 Task: For heading Arial Rounded MT Bold with Underline.  font size for heading26,  'Change the font style of data to'Browallia New.  and font size to 18,  Change the alignment of both headline & data to Align middle & Align Text left.  In the sheet  EvaluationSalesData_2022
Action: Mouse moved to (124, 153)
Screenshot: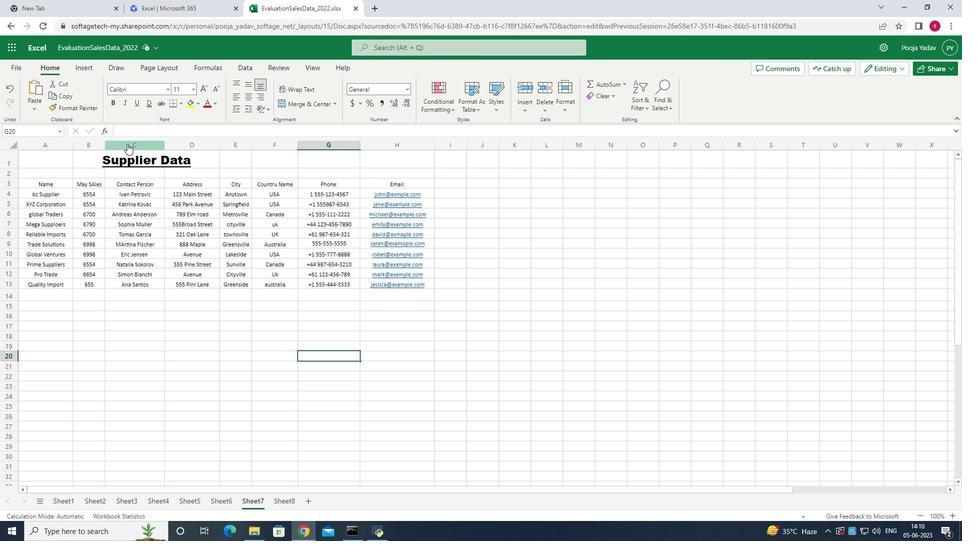
Action: Mouse pressed left at (124, 153)
Screenshot: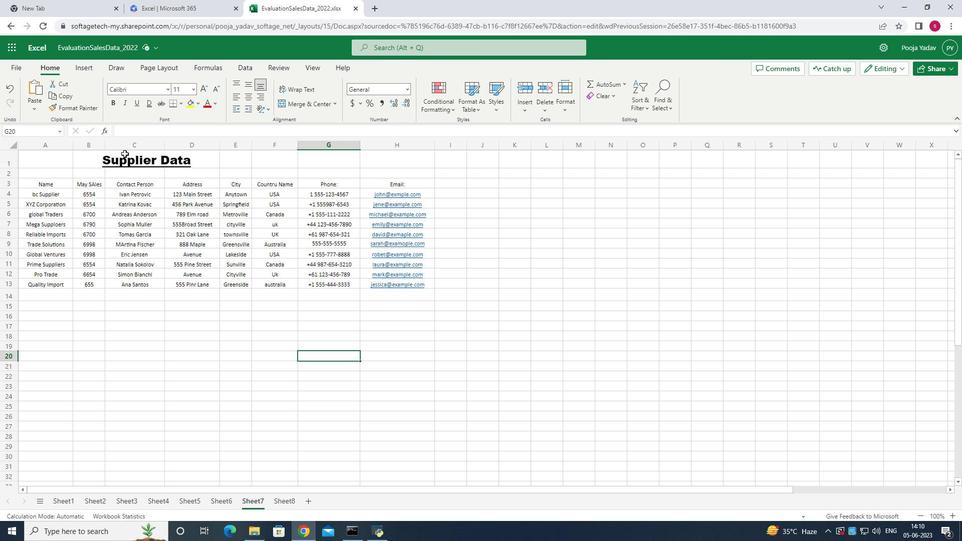 
Action: Mouse moved to (114, 101)
Screenshot: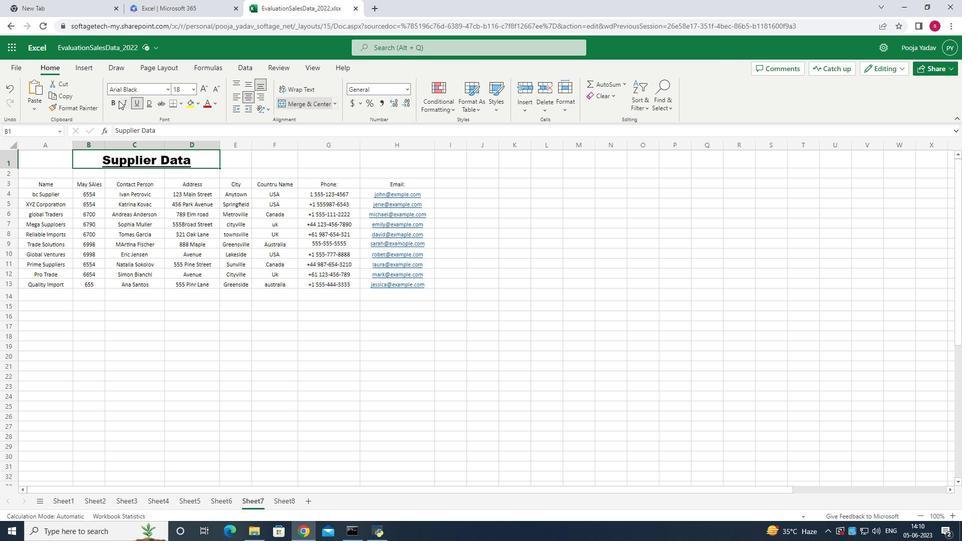 
Action: Mouse pressed left at (114, 101)
Screenshot: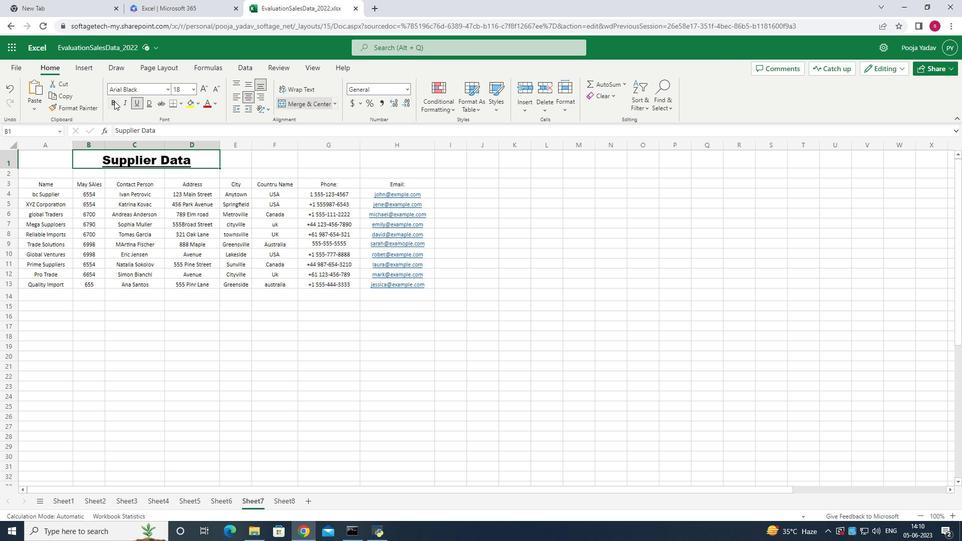 
Action: Mouse moved to (141, 104)
Screenshot: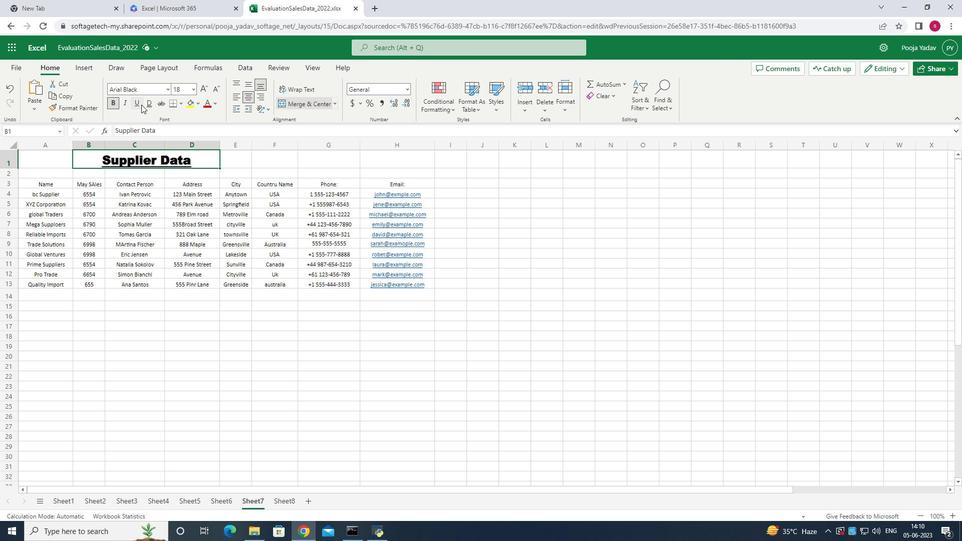 
Action: Mouse pressed left at (141, 104)
Screenshot: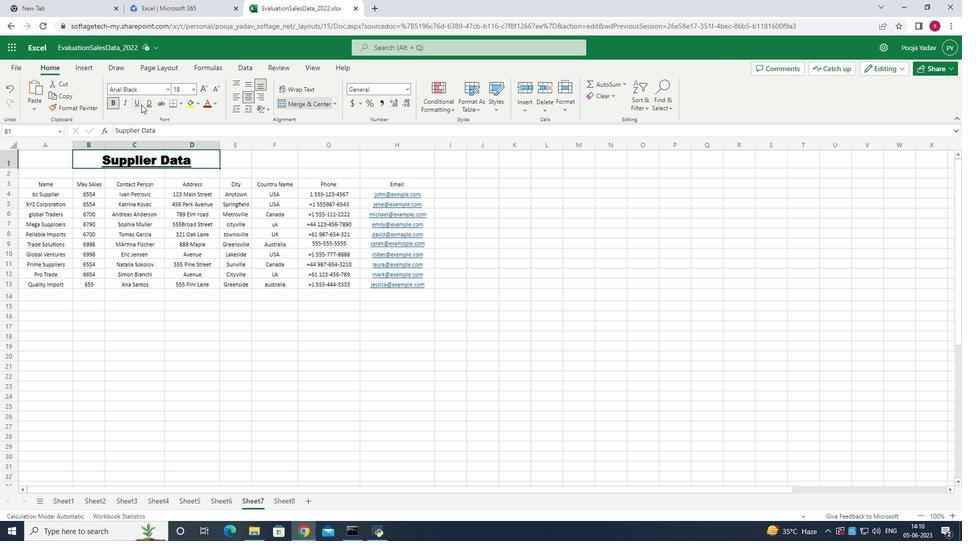 
Action: Mouse moved to (191, 90)
Screenshot: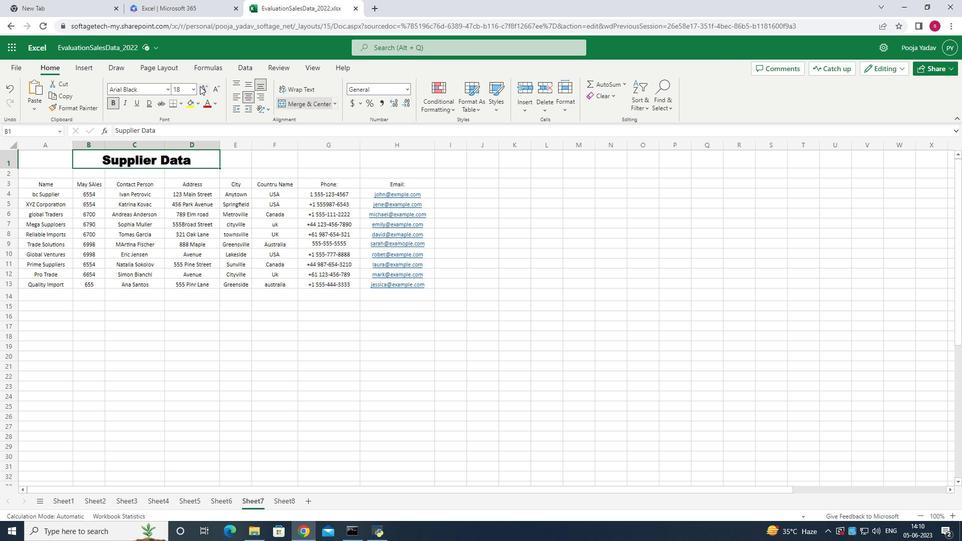 
Action: Mouse pressed left at (191, 90)
Screenshot: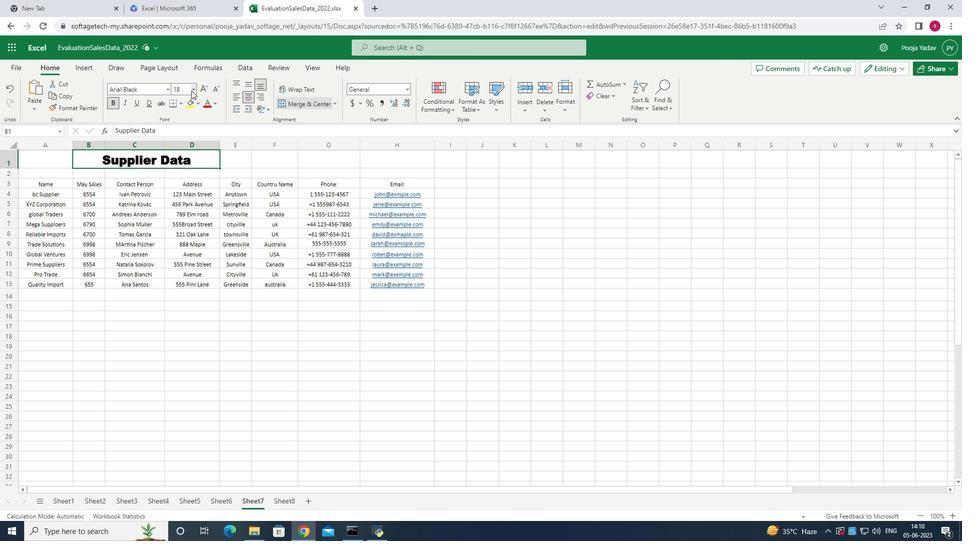 
Action: Mouse moved to (180, 241)
Screenshot: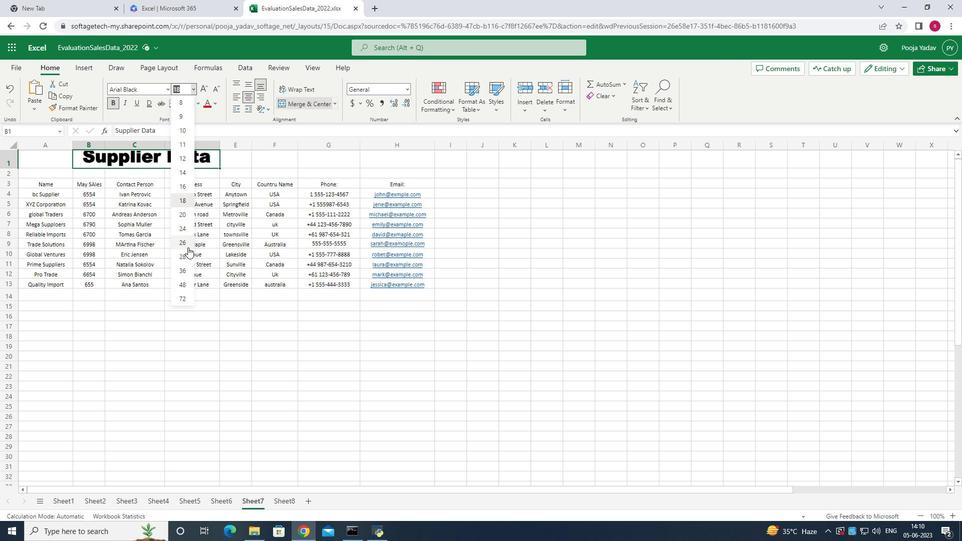 
Action: Mouse pressed left at (180, 241)
Screenshot: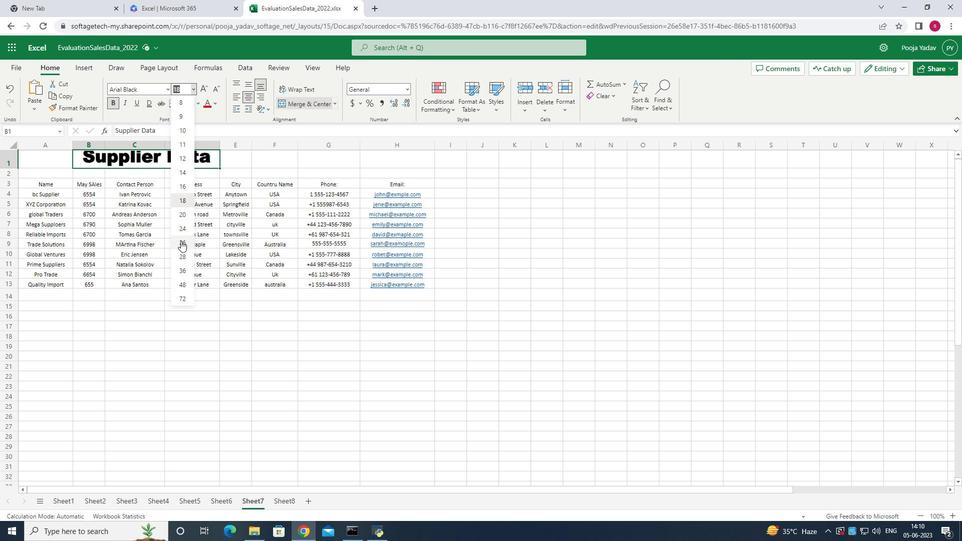 
Action: Mouse moved to (48, 182)
Screenshot: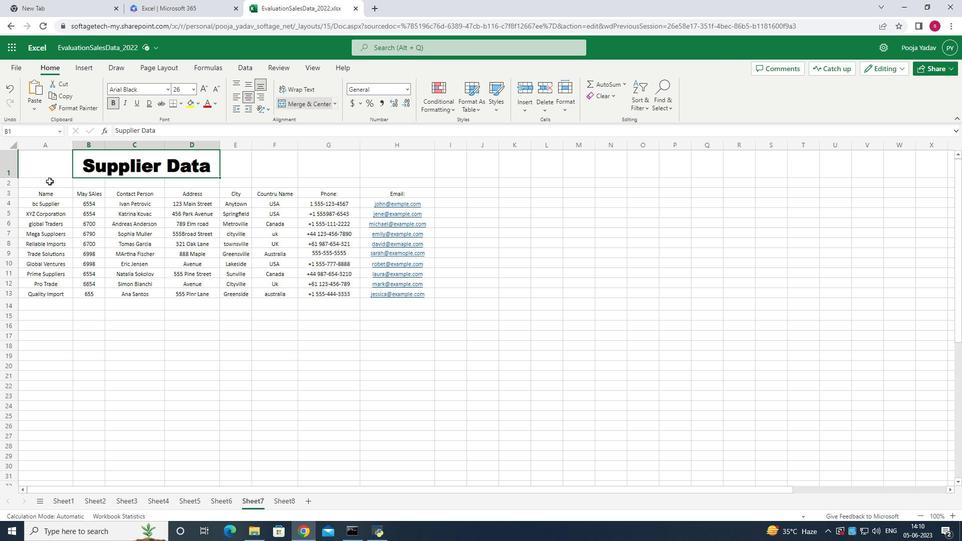 
Action: Mouse pressed left at (48, 182)
Screenshot: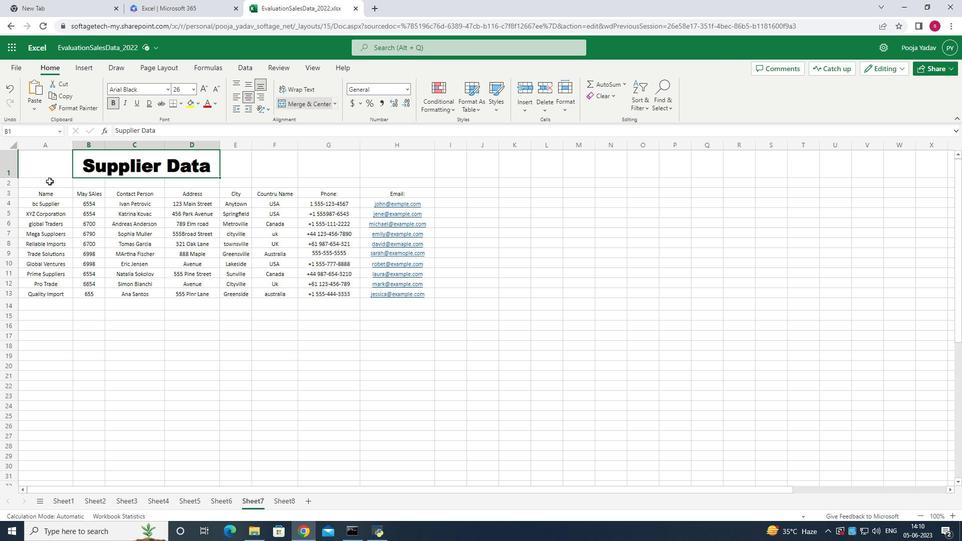 
Action: Mouse moved to (194, 87)
Screenshot: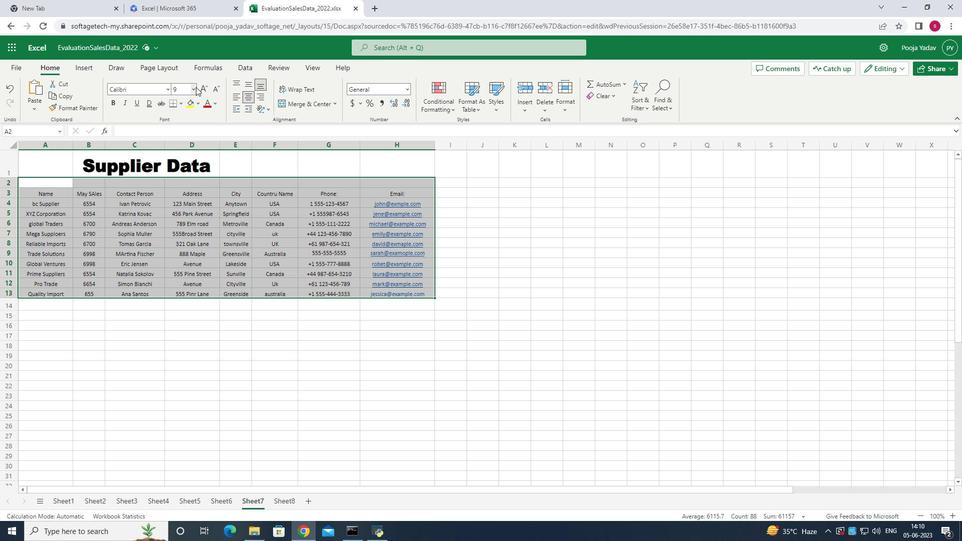 
Action: Mouse pressed left at (194, 87)
Screenshot: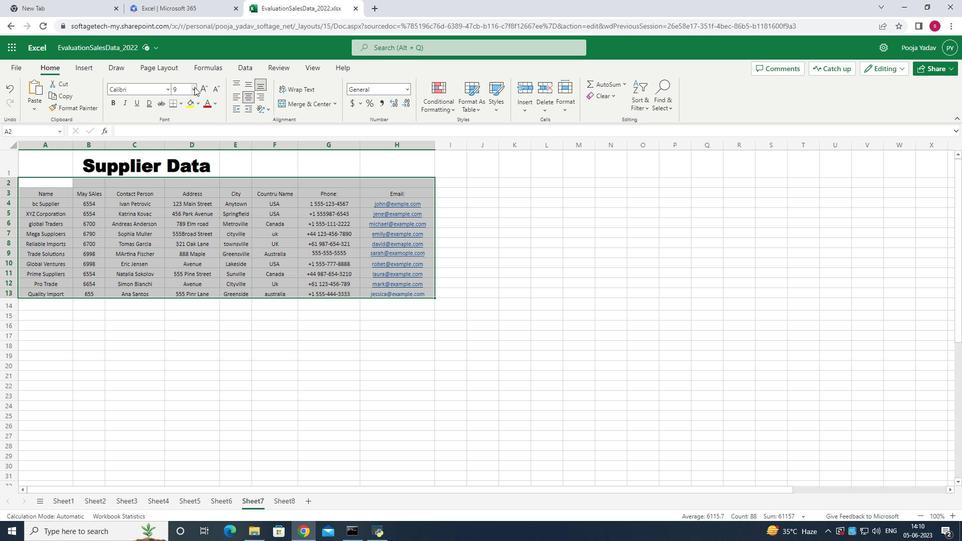 
Action: Mouse moved to (180, 201)
Screenshot: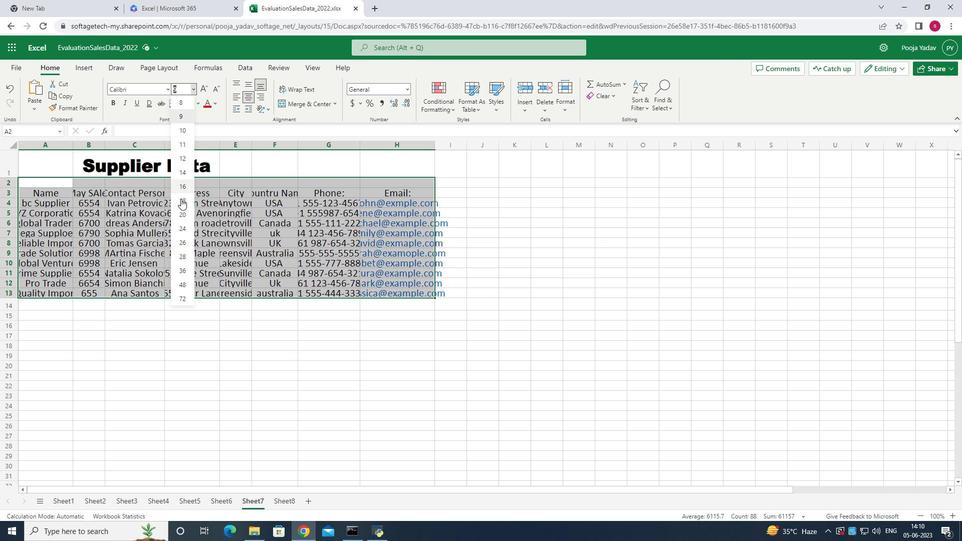 
Action: Mouse pressed left at (180, 201)
Screenshot: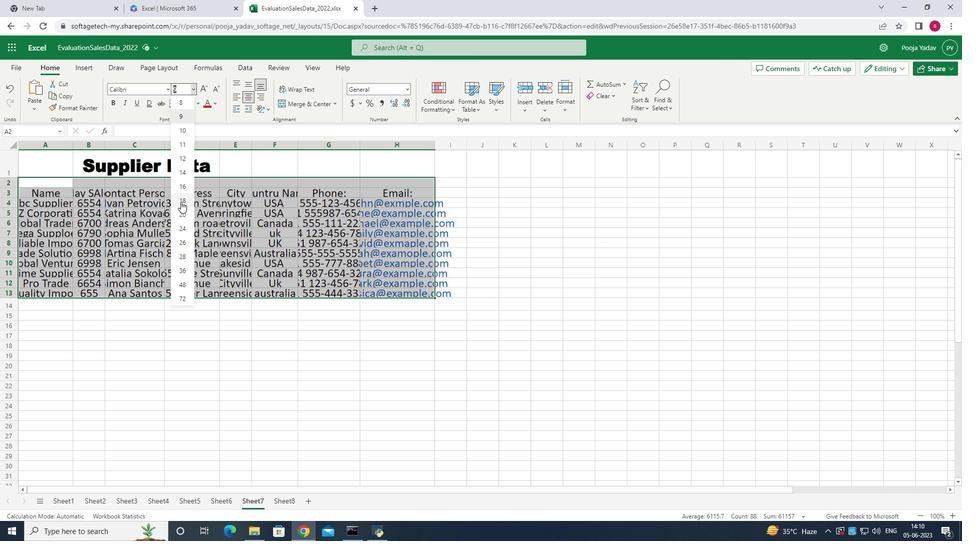 
Action: Mouse moved to (434, 144)
Screenshot: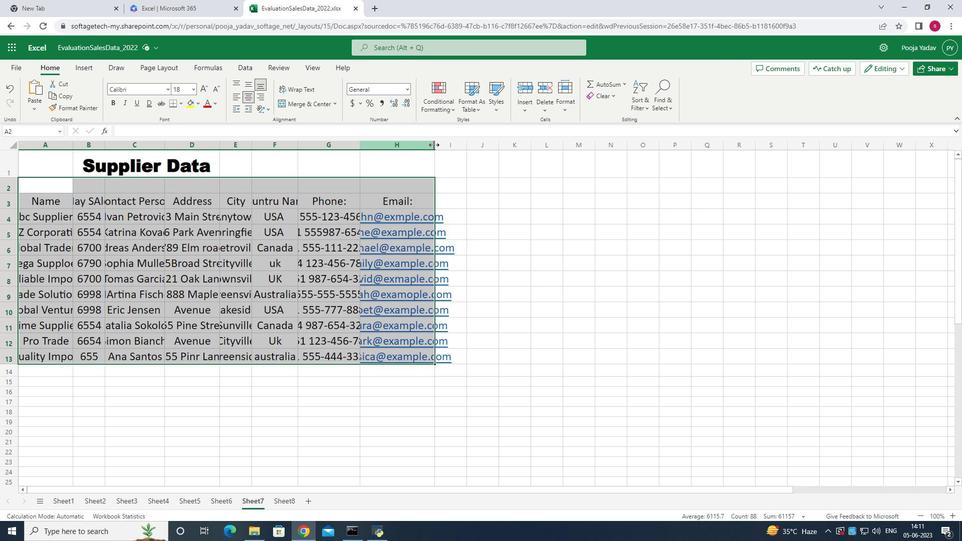 
Action: Mouse pressed left at (434, 144)
Screenshot: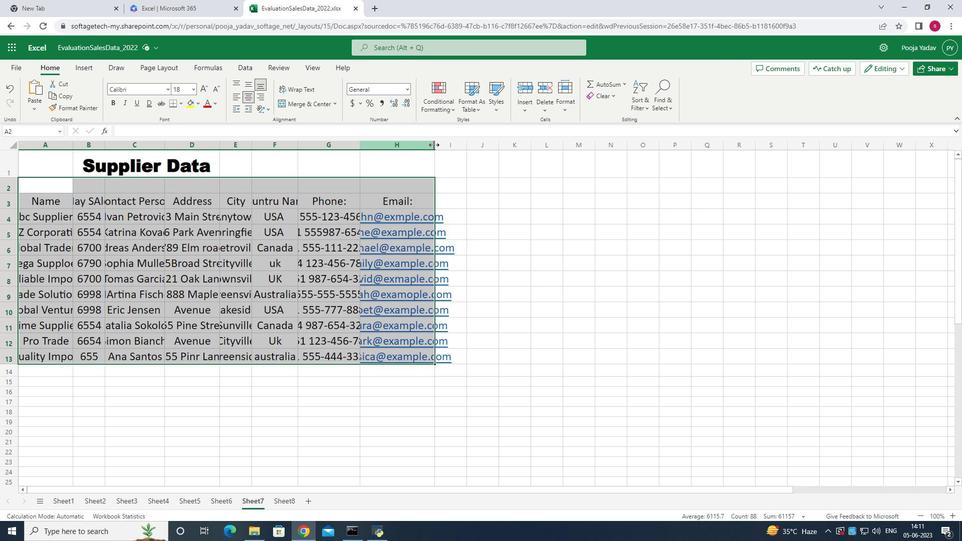
Action: Mouse moved to (471, 203)
Screenshot: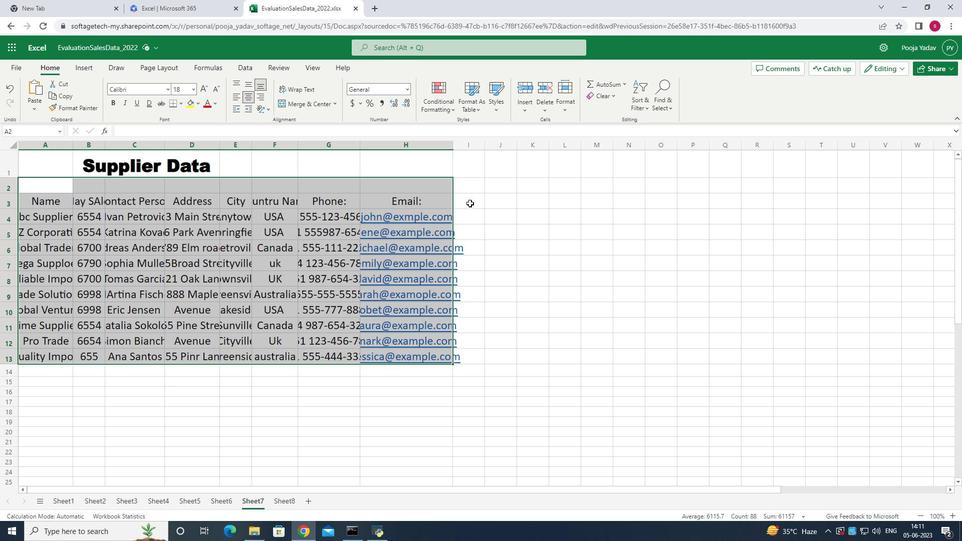 
Action: Mouse pressed left at (471, 203)
Screenshot: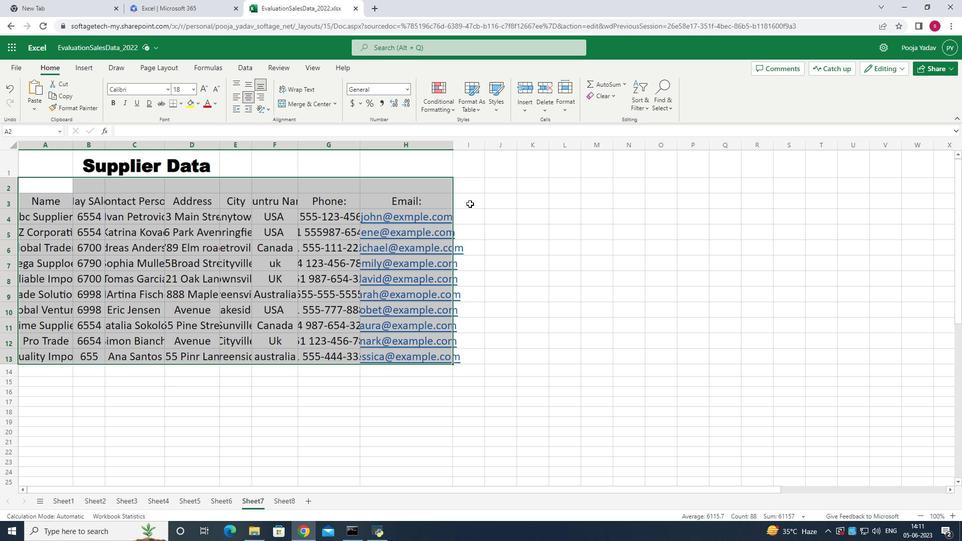 
Action: Mouse moved to (451, 146)
Screenshot: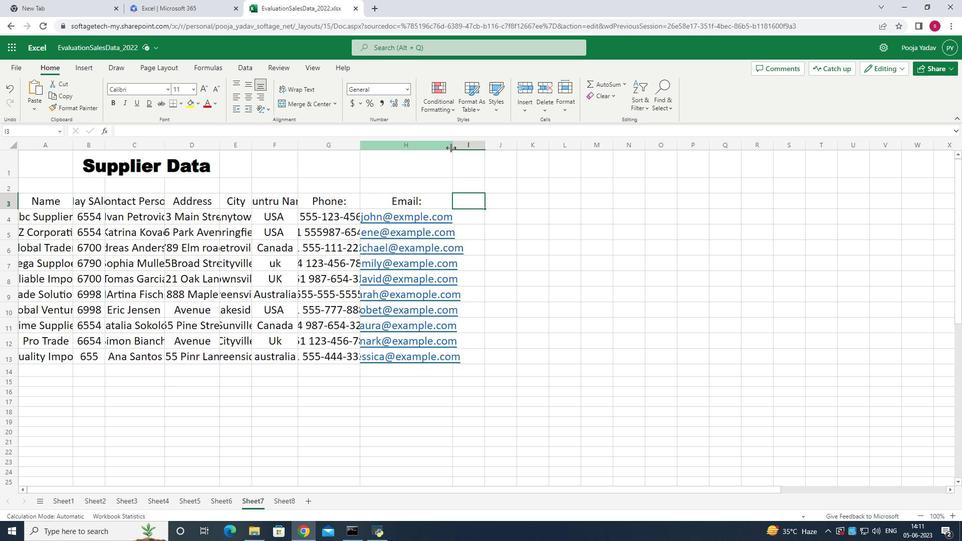 
Action: Mouse pressed left at (451, 146)
Screenshot: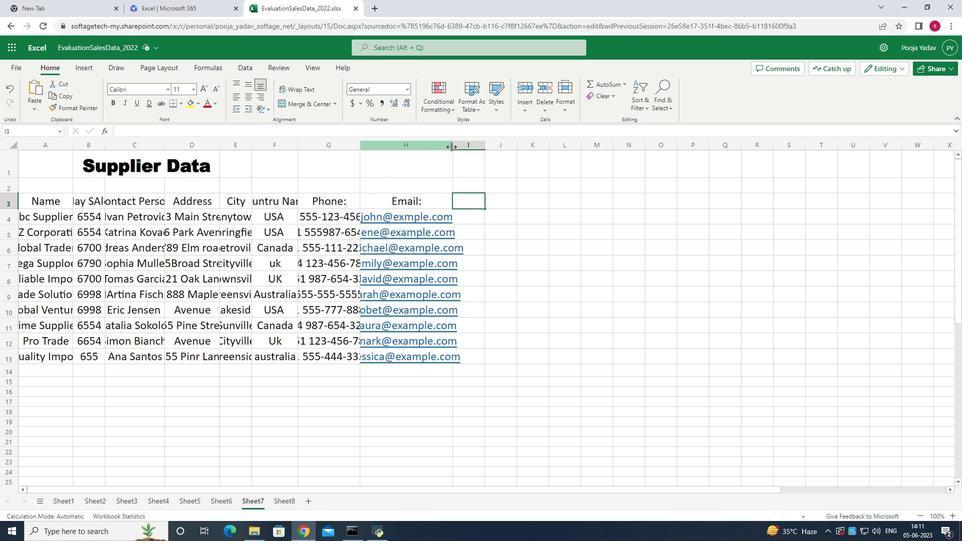 
Action: Mouse moved to (472, 143)
Screenshot: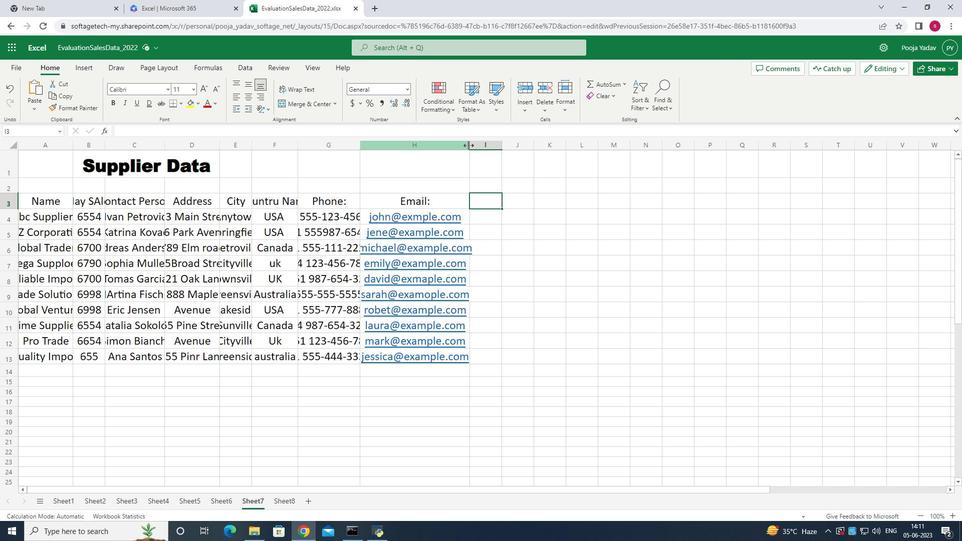 
Action: Mouse pressed left at (472, 143)
Screenshot: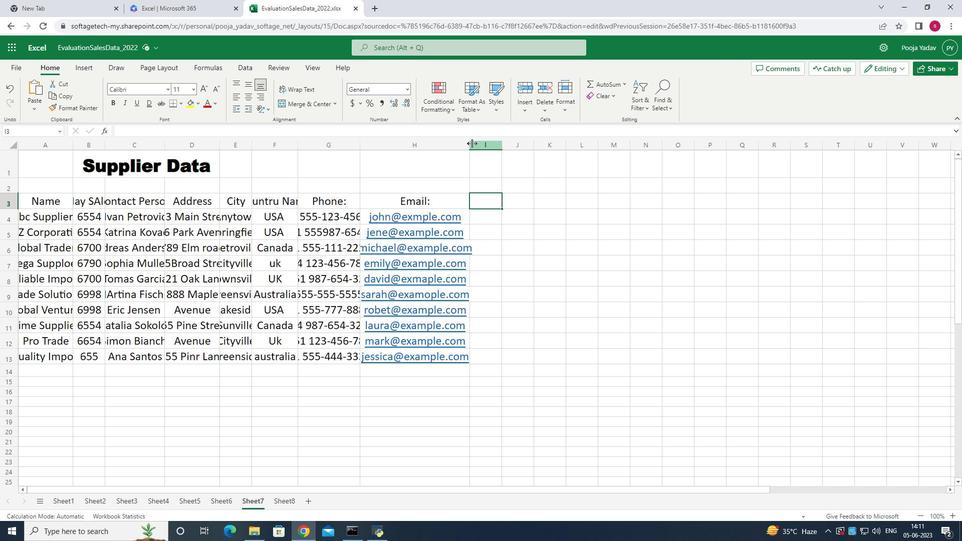 
Action: Mouse moved to (73, 142)
Screenshot: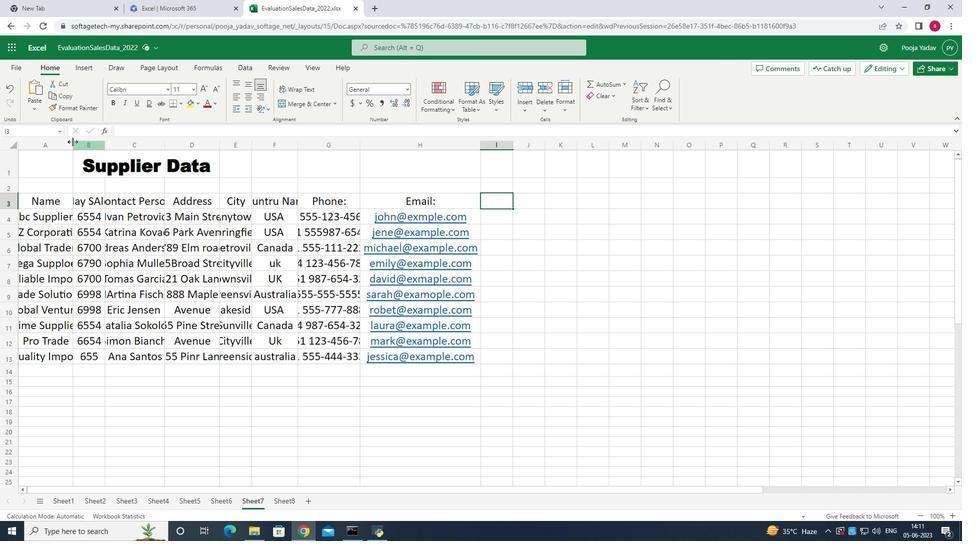 
Action: Mouse pressed left at (73, 142)
Screenshot: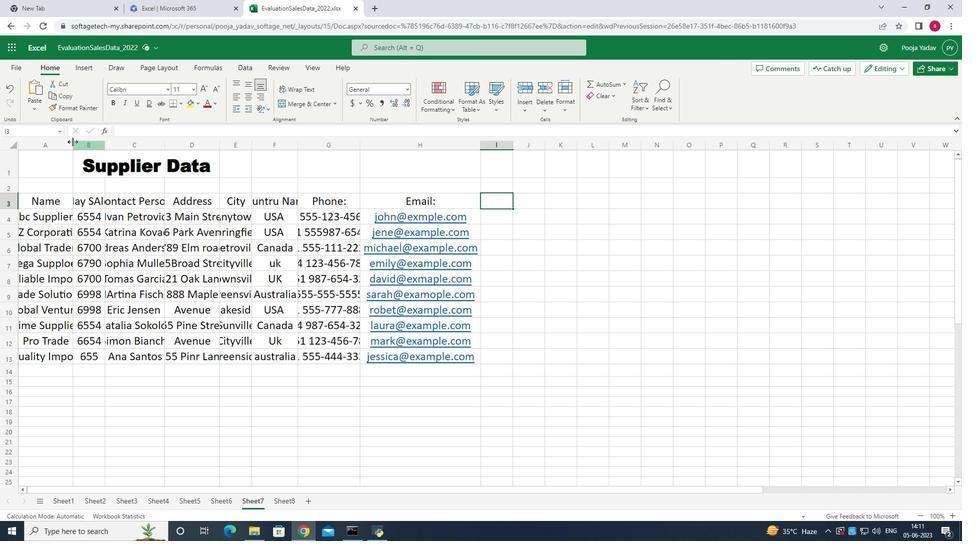 
Action: Mouse moved to (97, 147)
Screenshot: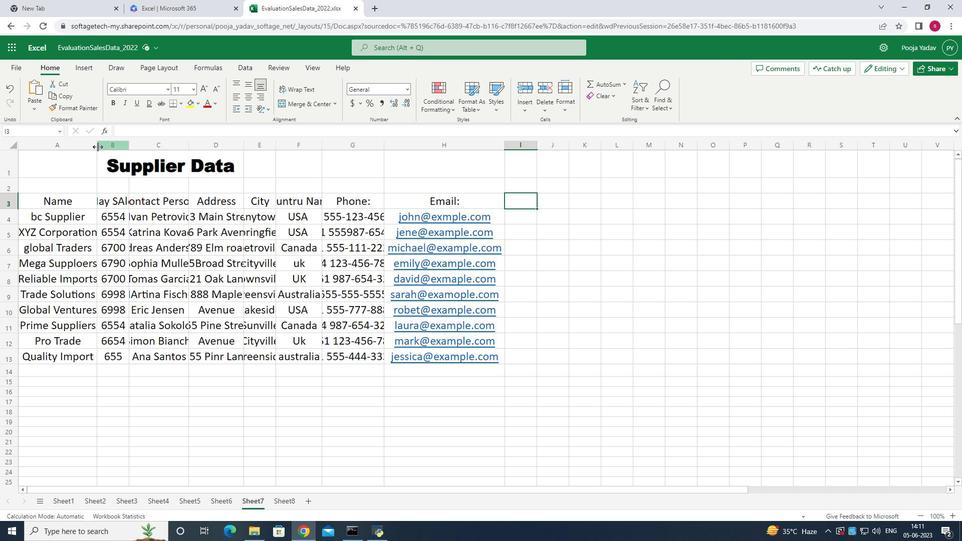 
Action: Mouse pressed left at (97, 147)
Screenshot: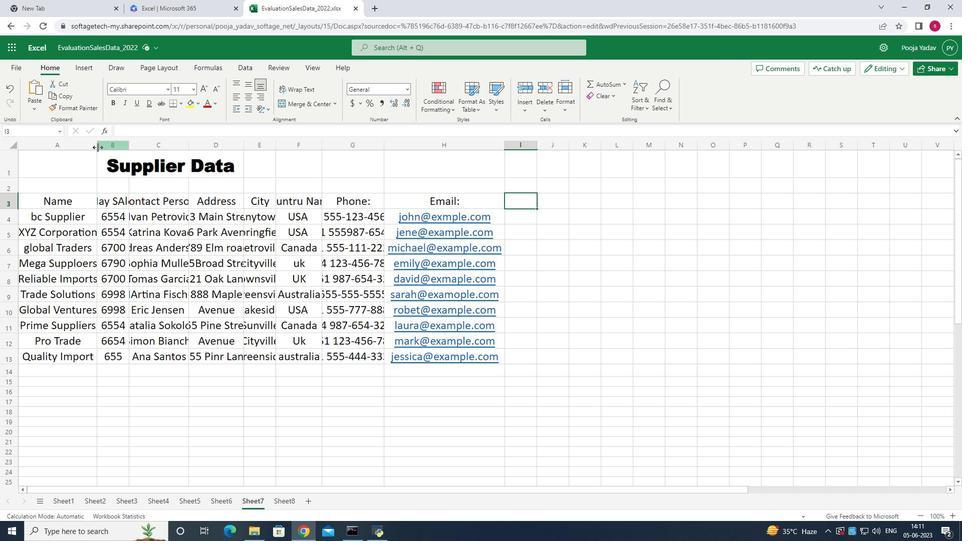 
Action: Mouse moved to (138, 142)
Screenshot: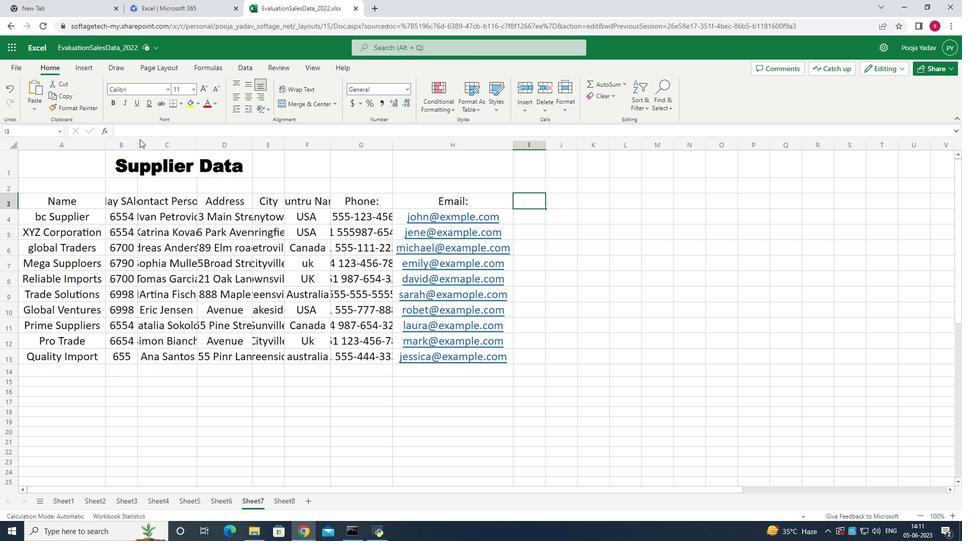
Action: Mouse pressed left at (138, 142)
Screenshot: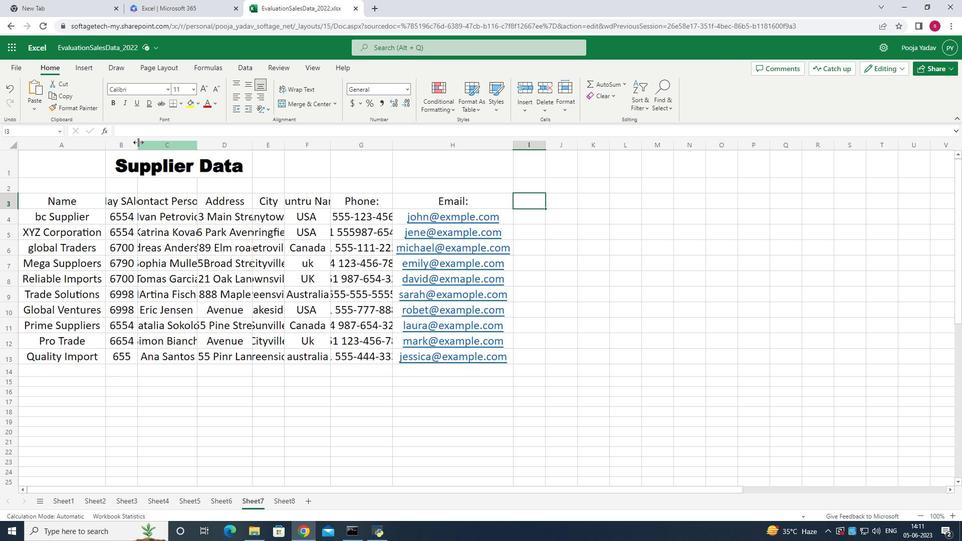 
Action: Mouse moved to (156, 141)
Screenshot: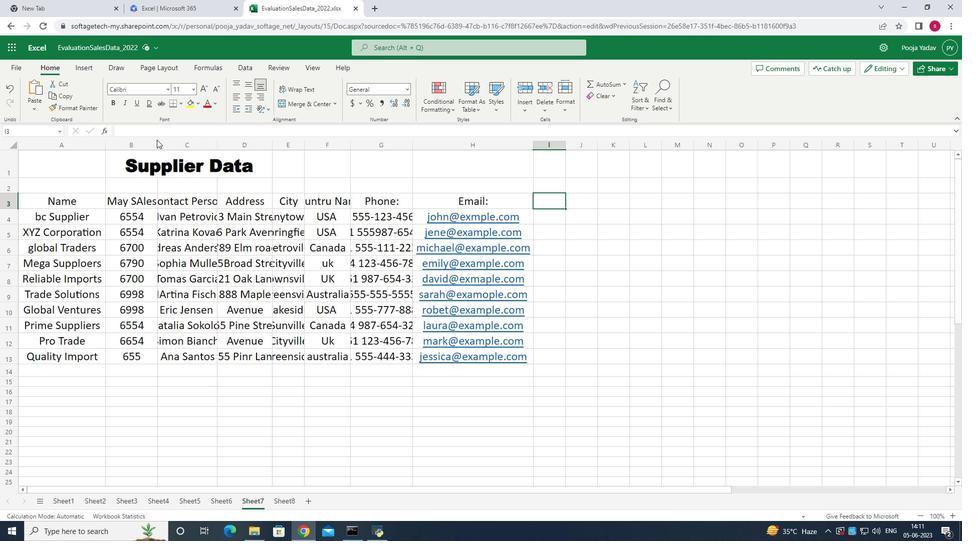 
Action: Mouse pressed left at (156, 141)
Screenshot: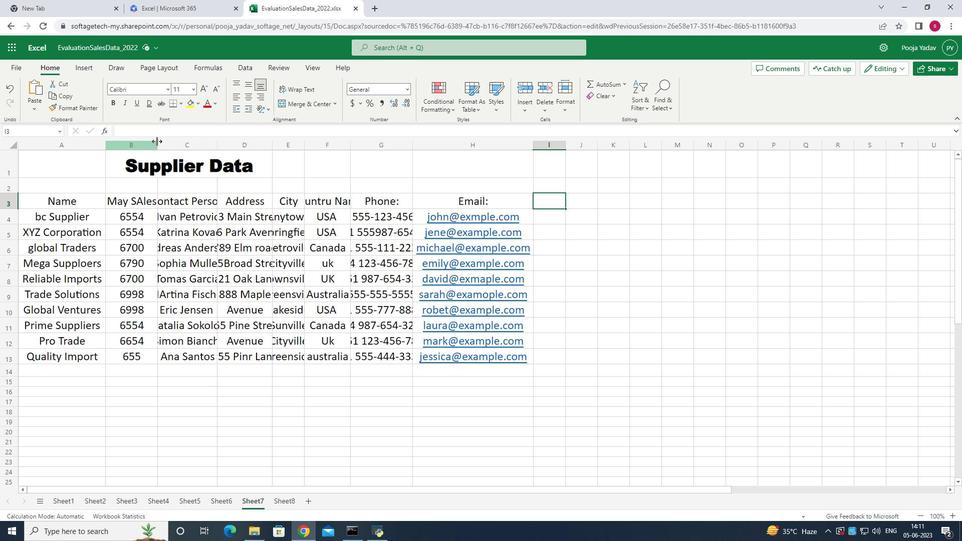 
Action: Mouse moved to (225, 142)
Screenshot: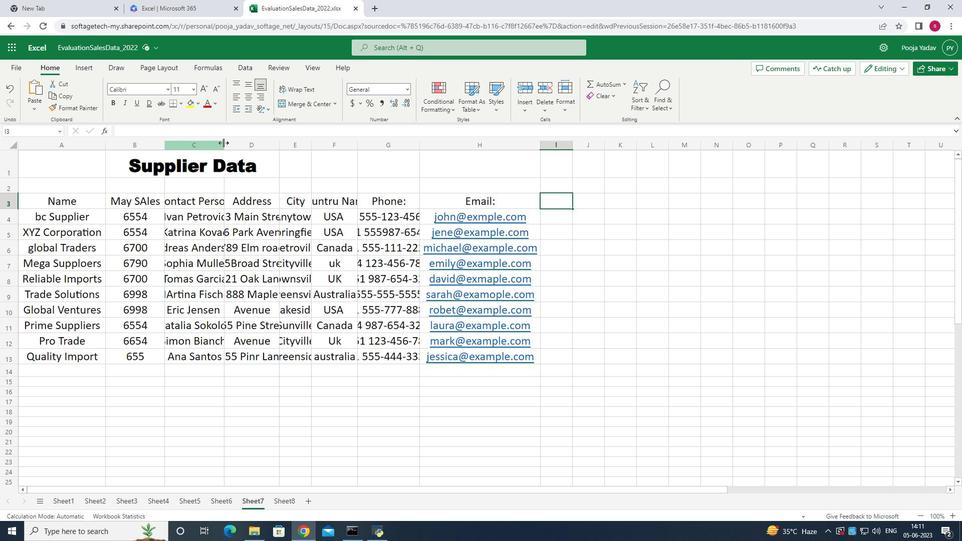
Action: Mouse pressed left at (225, 142)
Screenshot: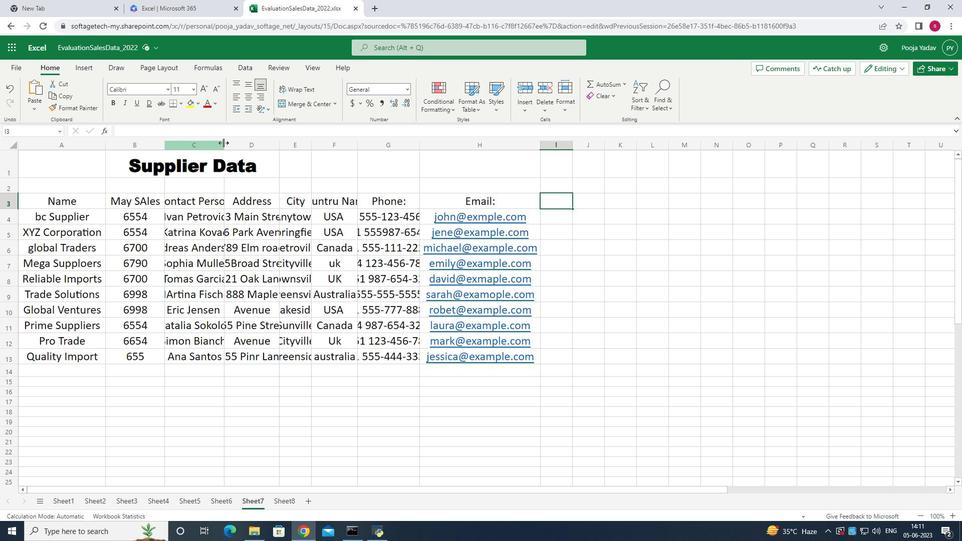 
Action: Mouse moved to (247, 148)
Screenshot: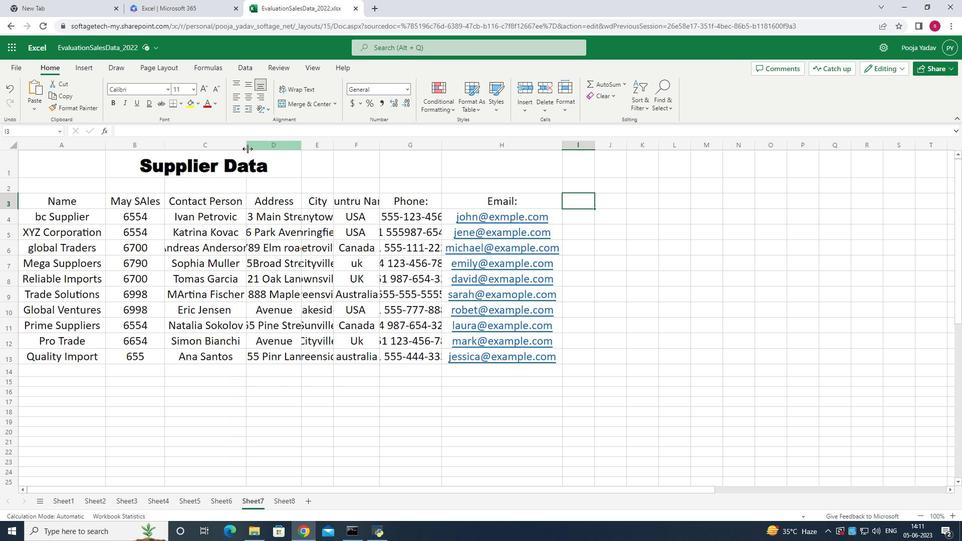 
Action: Mouse pressed left at (247, 148)
Screenshot: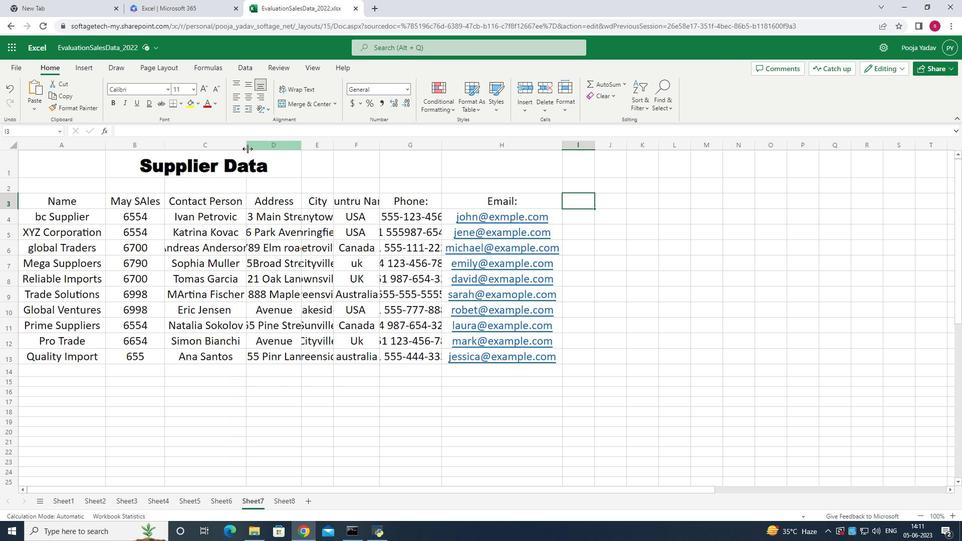 
Action: Mouse moved to (309, 145)
Screenshot: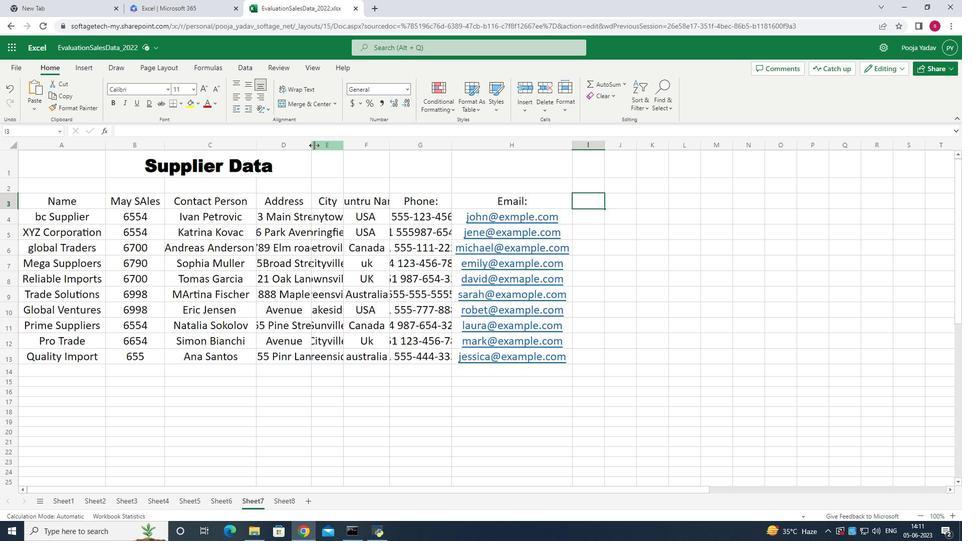 
Action: Mouse pressed left at (309, 145)
Screenshot: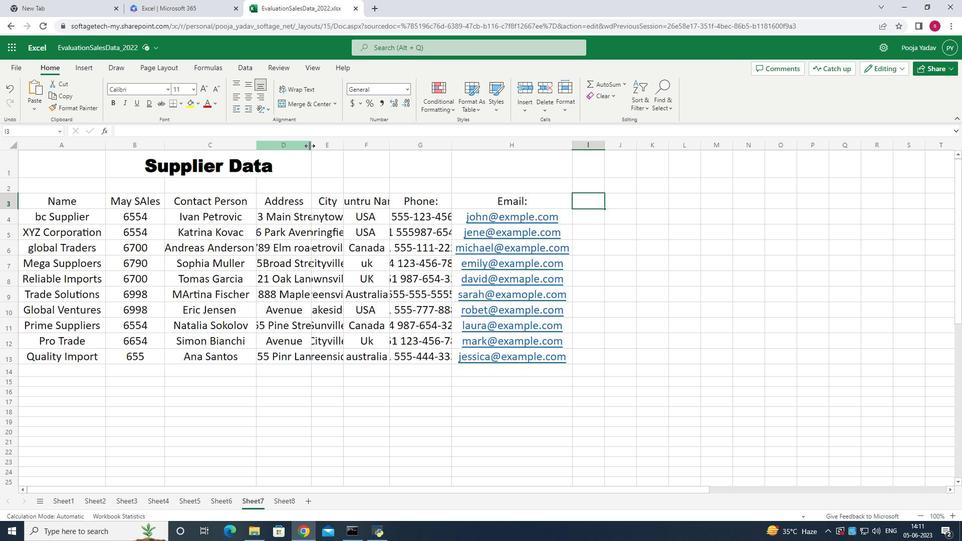 
Action: Mouse moved to (323, 140)
Screenshot: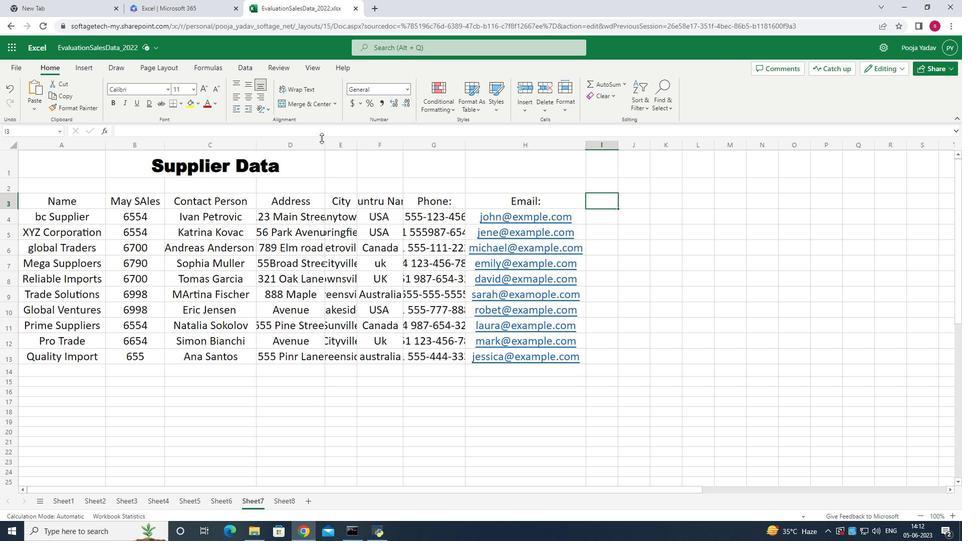 
Action: Mouse pressed left at (323, 140)
Screenshot: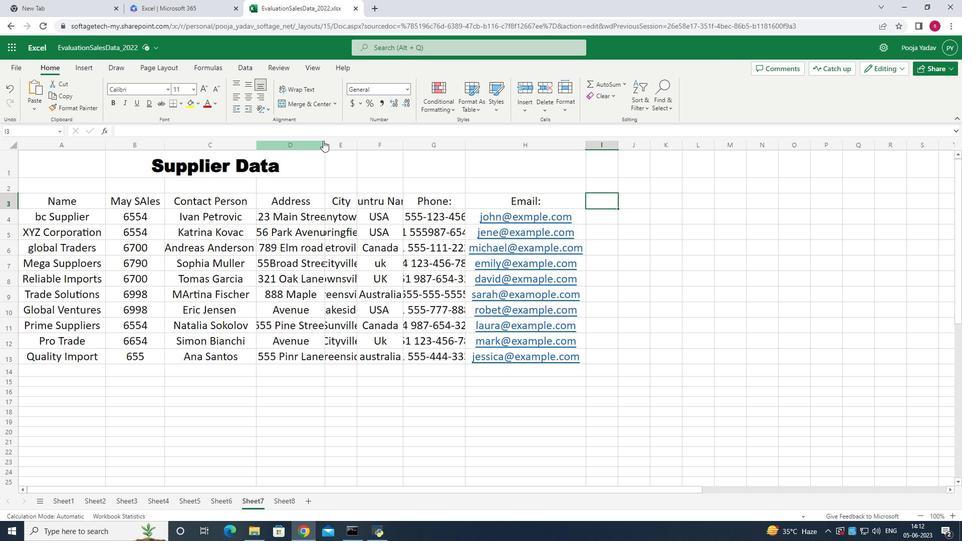 
Action: Mouse moved to (323, 141)
Screenshot: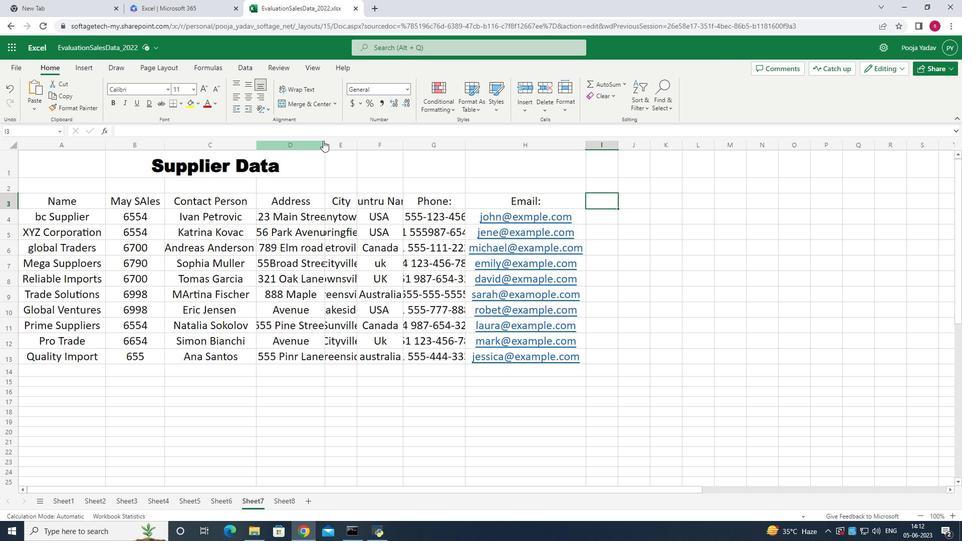 
Action: Mouse pressed left at (323, 141)
Screenshot: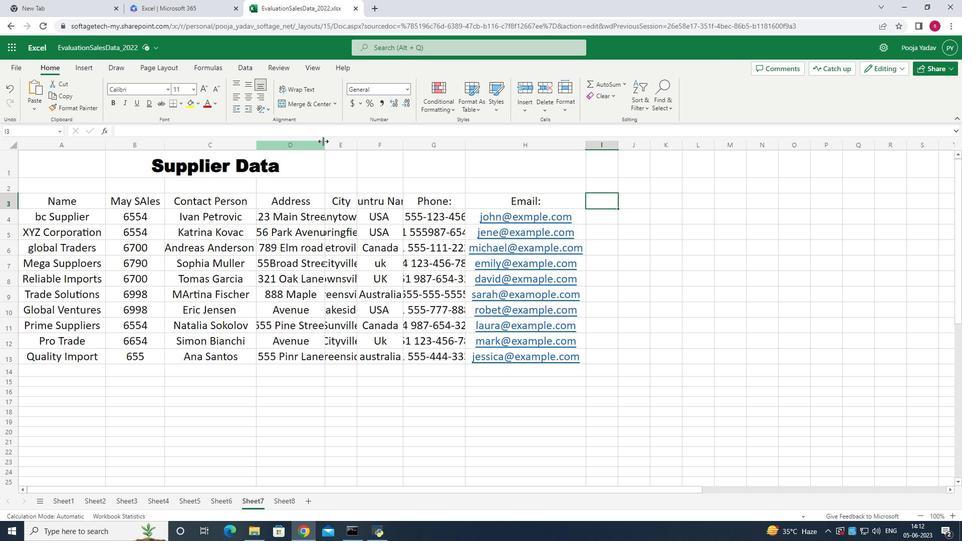 
Action: Mouse moved to (346, 140)
Screenshot: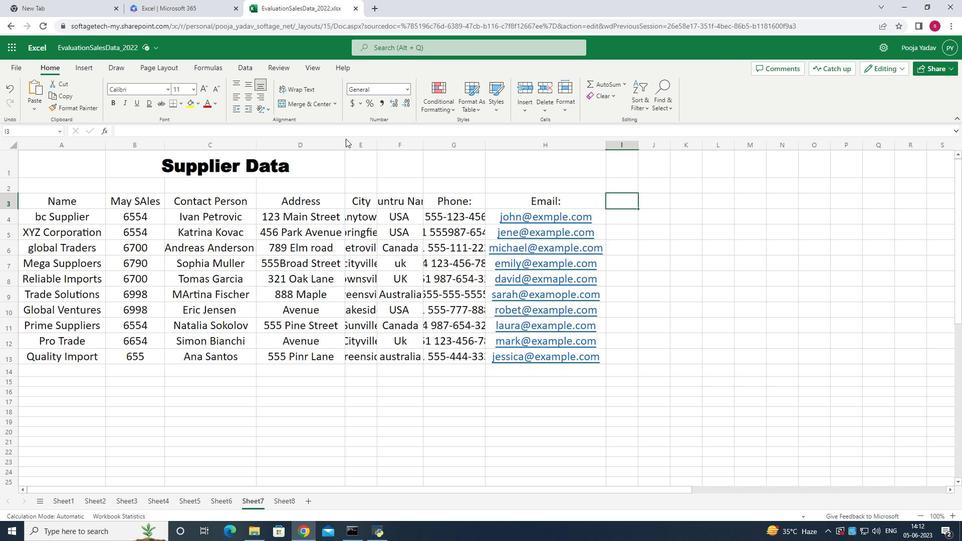 
Action: Mouse pressed left at (346, 140)
Screenshot: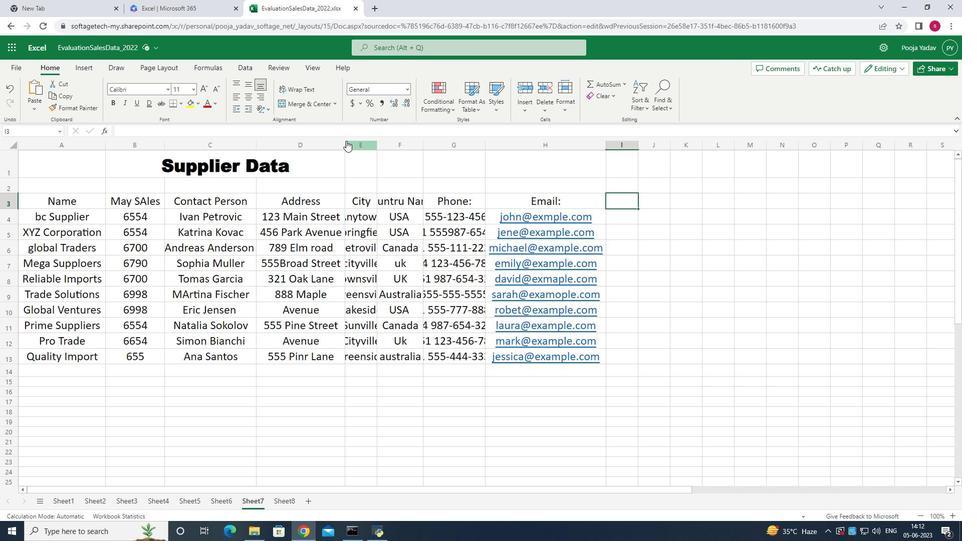 
Action: Mouse moved to (345, 140)
Screenshot: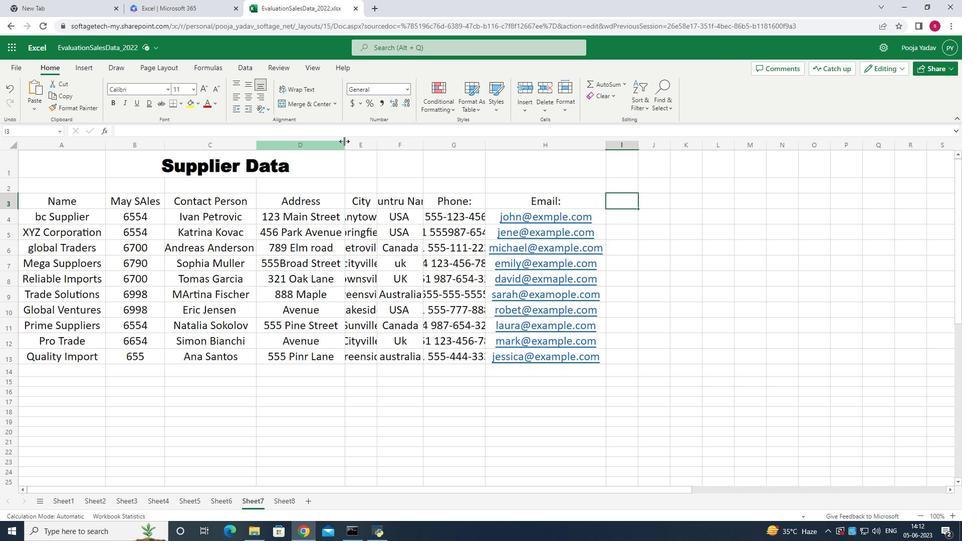 
Action: Mouse pressed left at (345, 140)
Screenshot: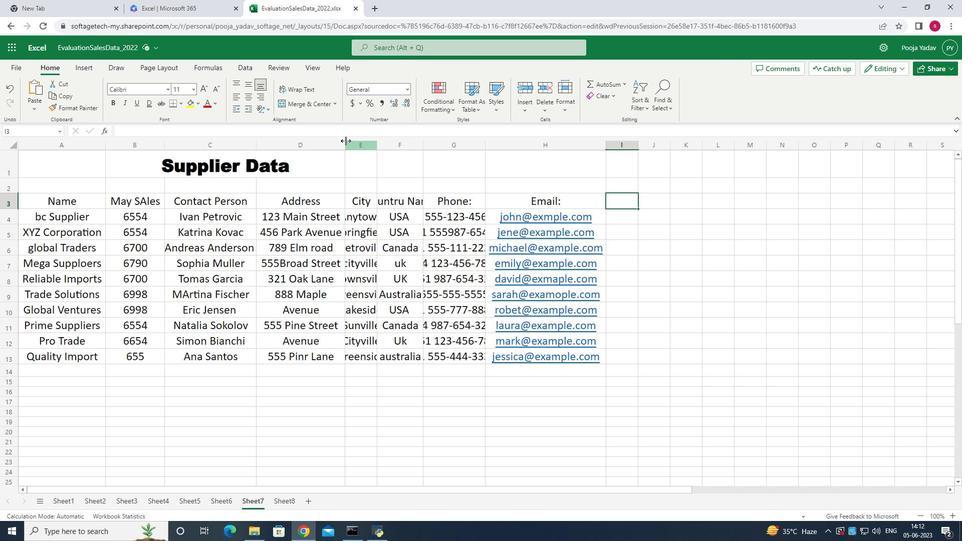 
Action: Mouse moved to (396, 142)
Screenshot: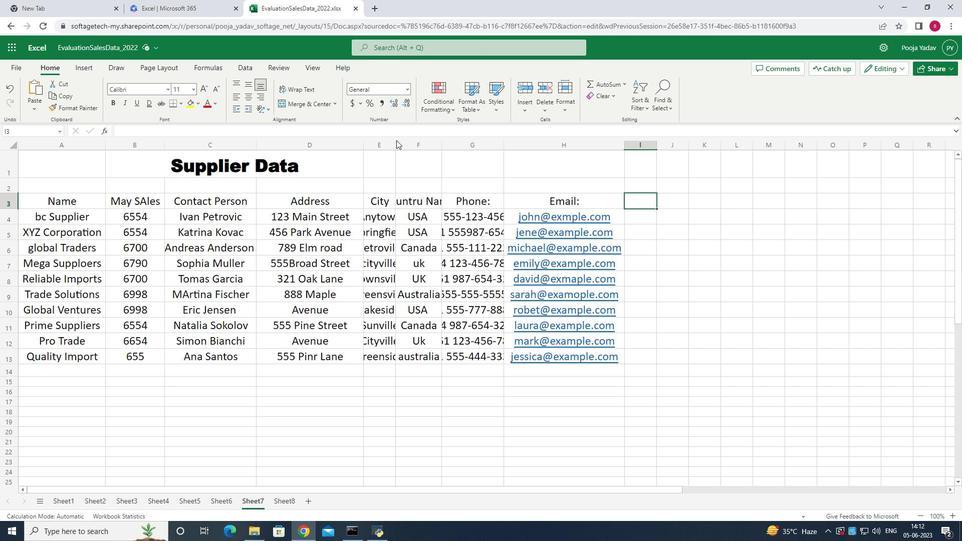 
Action: Mouse pressed left at (396, 142)
Screenshot: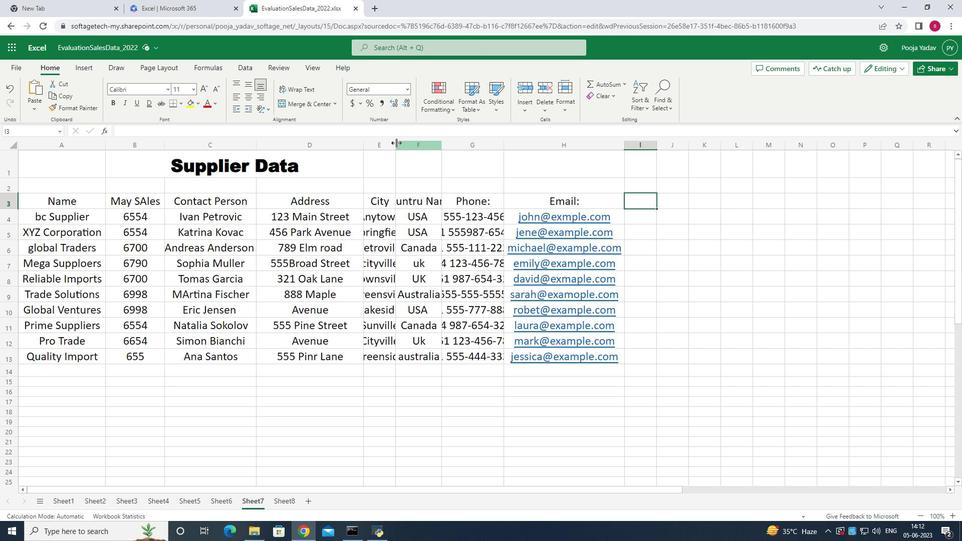 
Action: Mouse moved to (467, 140)
Screenshot: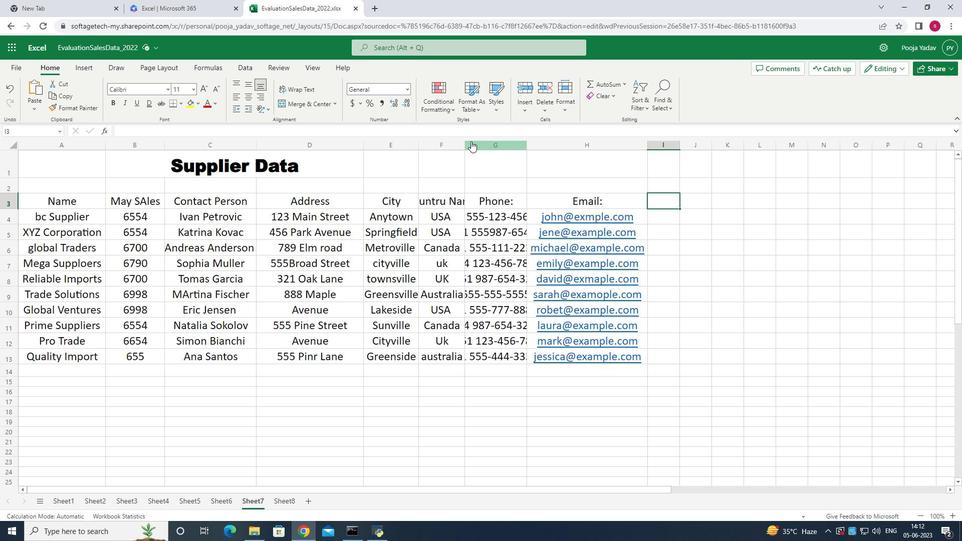 
Action: Mouse pressed left at (467, 140)
Screenshot: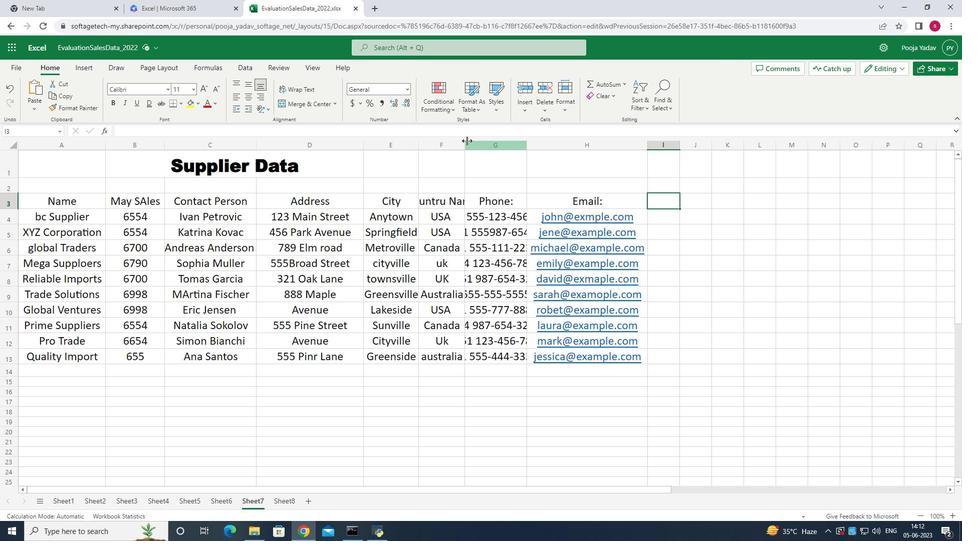 
Action: Mouse moved to (484, 142)
Screenshot: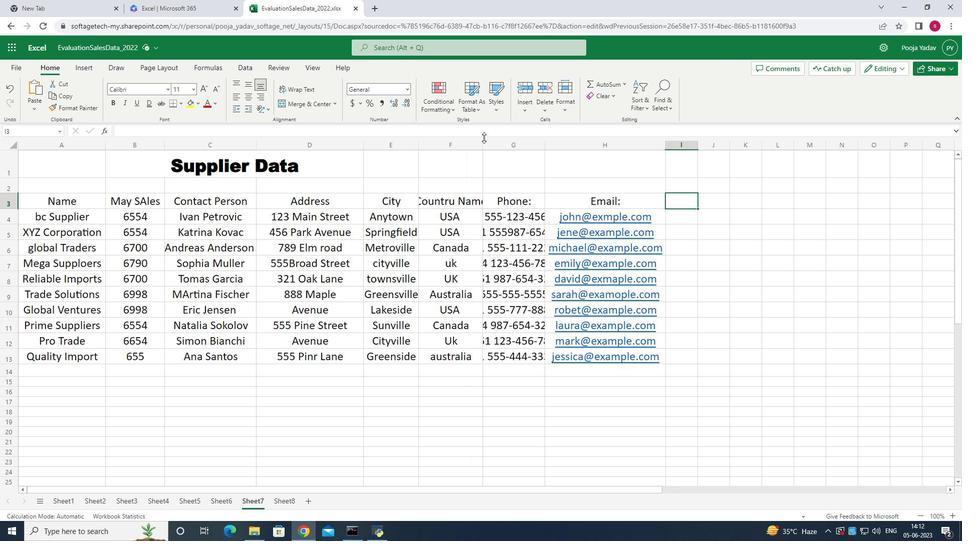
Action: Mouse pressed left at (484, 142)
Screenshot: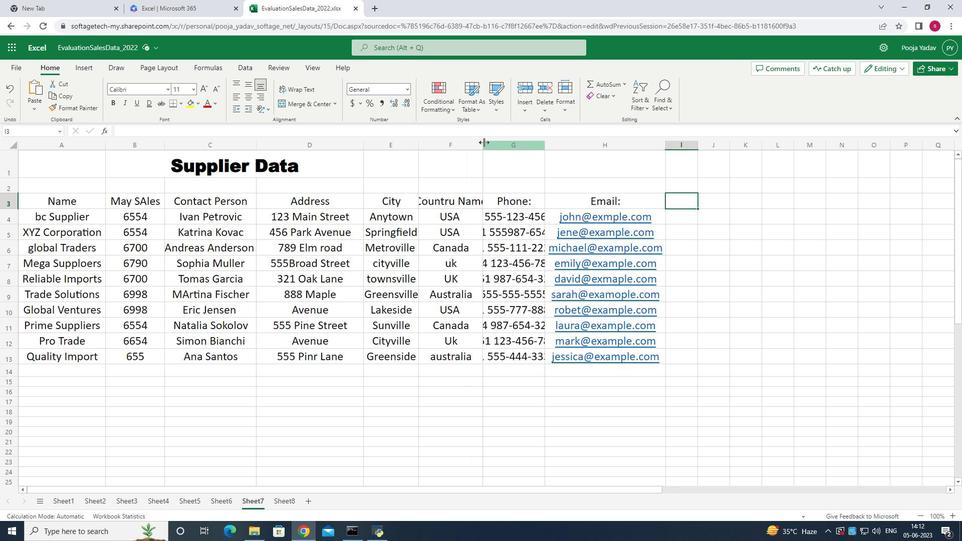 
Action: Mouse moved to (570, 143)
Screenshot: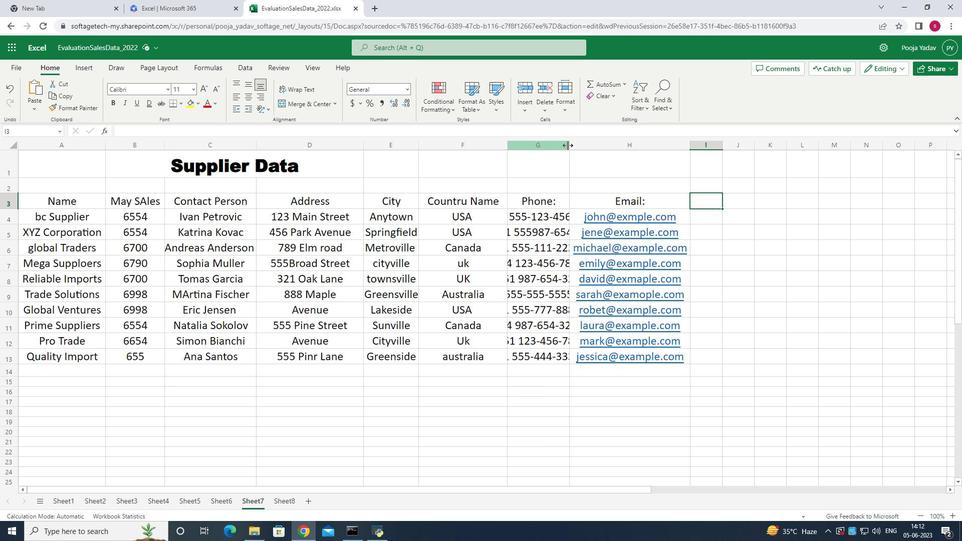 
Action: Mouse pressed left at (570, 143)
Screenshot: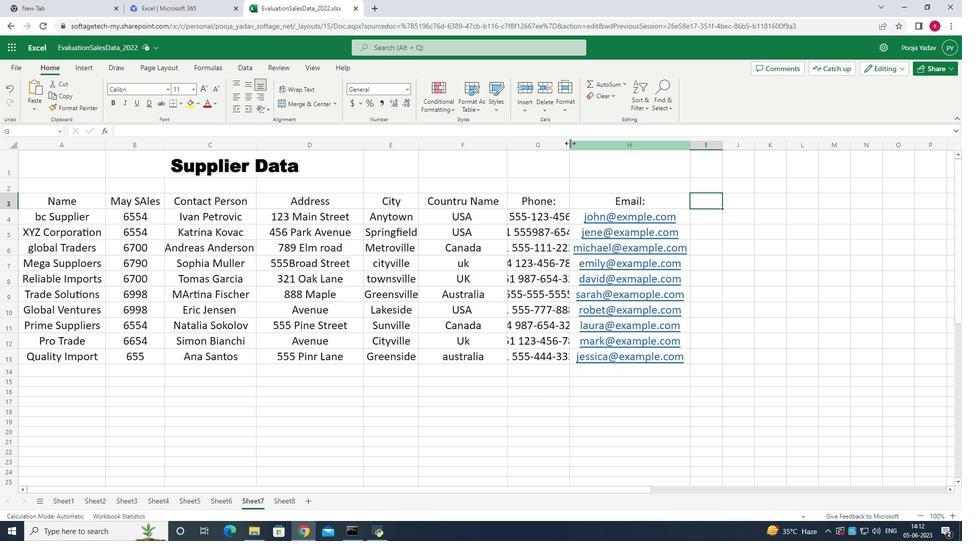 
Action: Mouse moved to (68, 155)
Screenshot: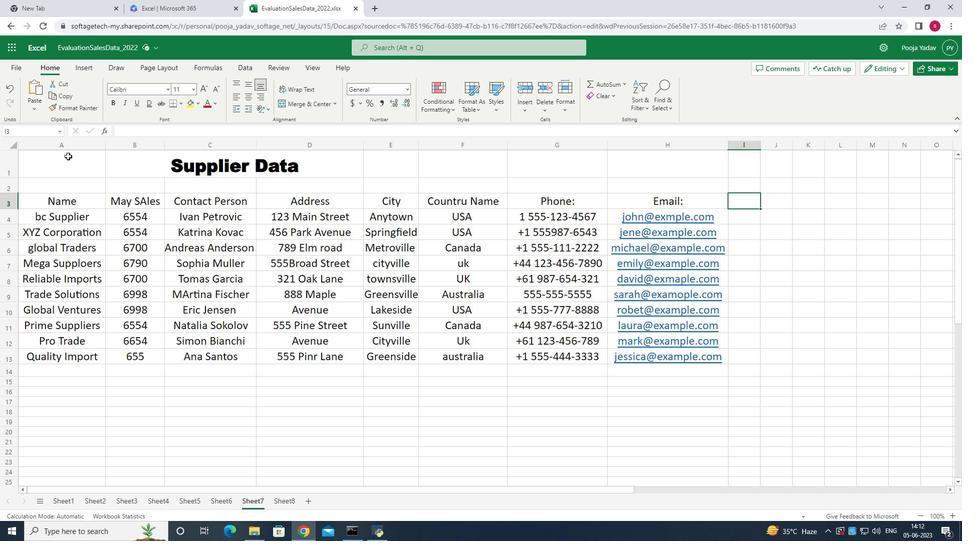 
Action: Mouse pressed left at (68, 155)
Screenshot: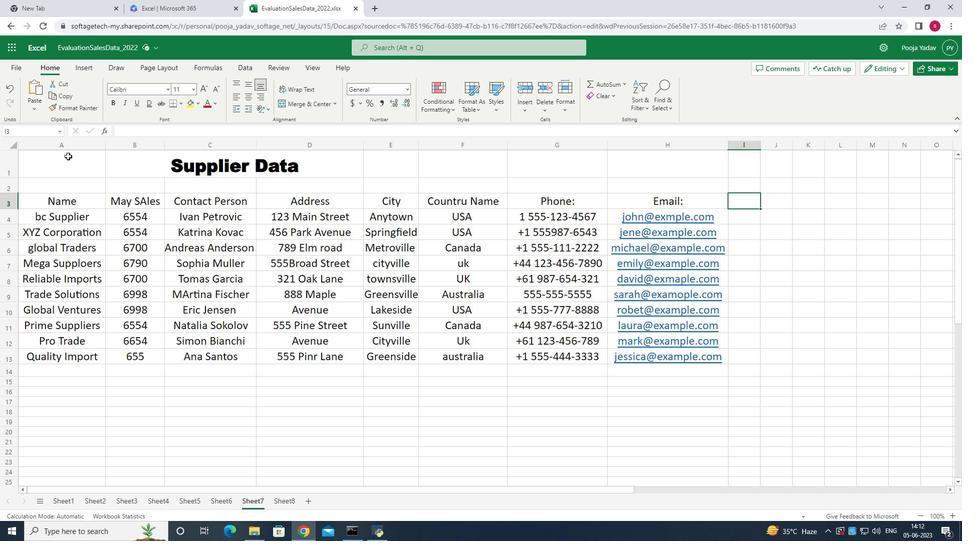 
Action: Mouse moved to (234, 99)
Screenshot: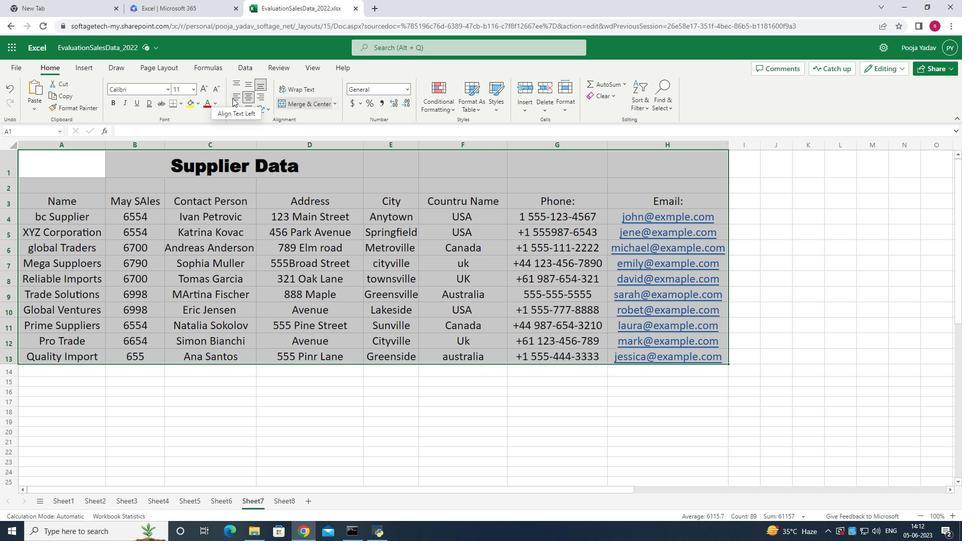 
Action: Mouse pressed left at (234, 99)
Screenshot: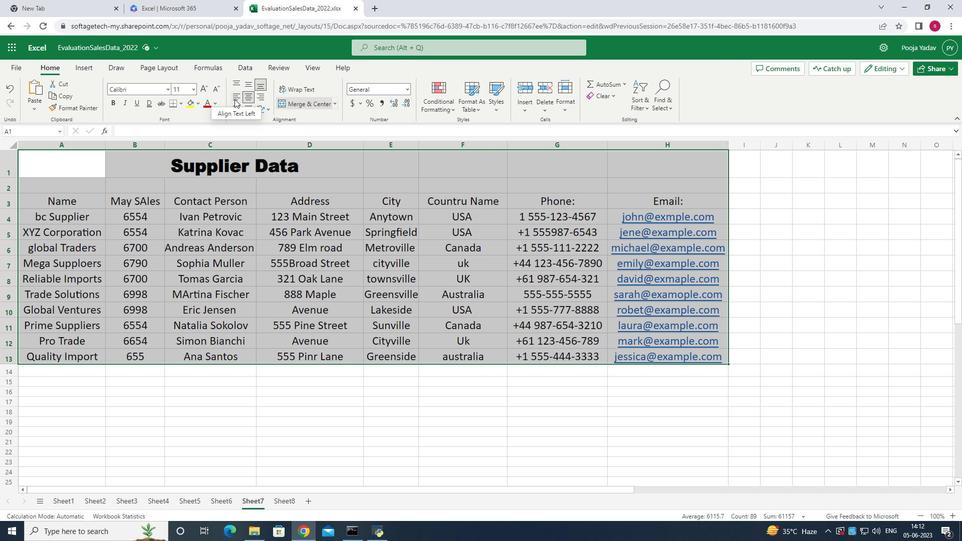 
Action: Mouse moved to (252, 84)
Screenshot: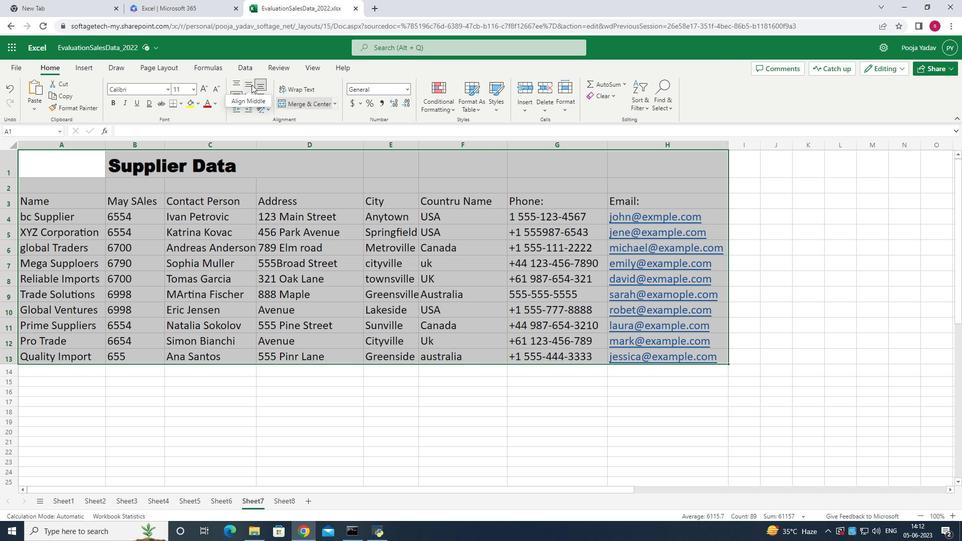 
Action: Mouse pressed left at (252, 84)
Screenshot: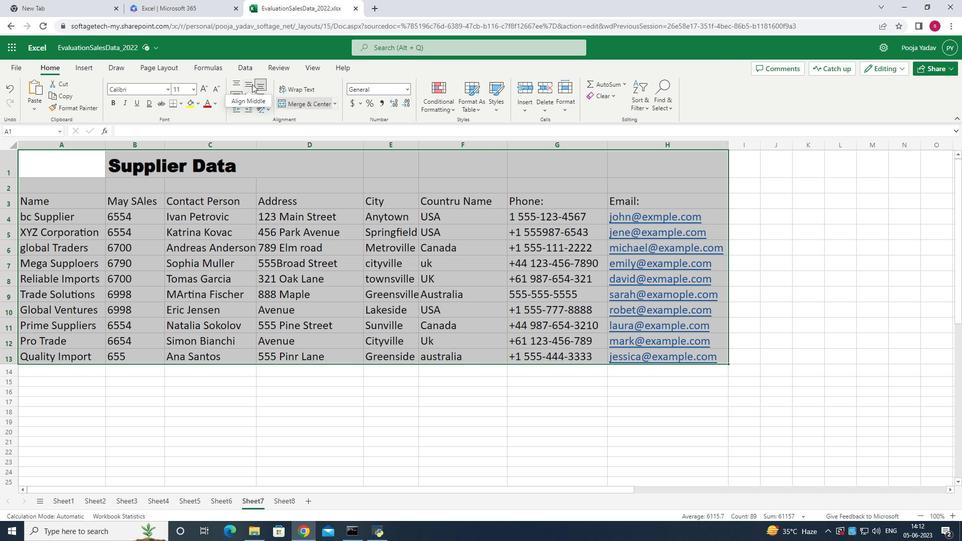 
Action: Mouse moved to (506, 141)
Screenshot: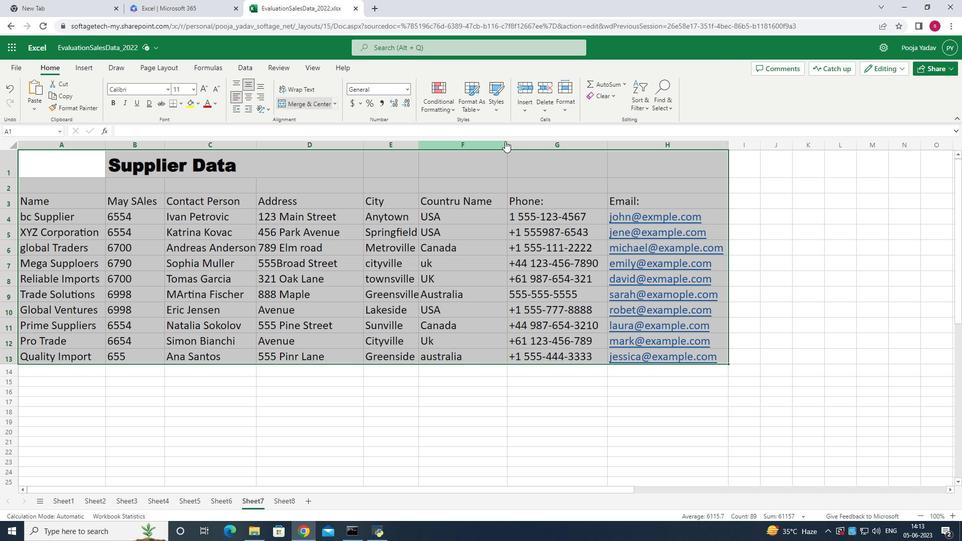 
Action: Mouse pressed left at (506, 141)
Screenshot: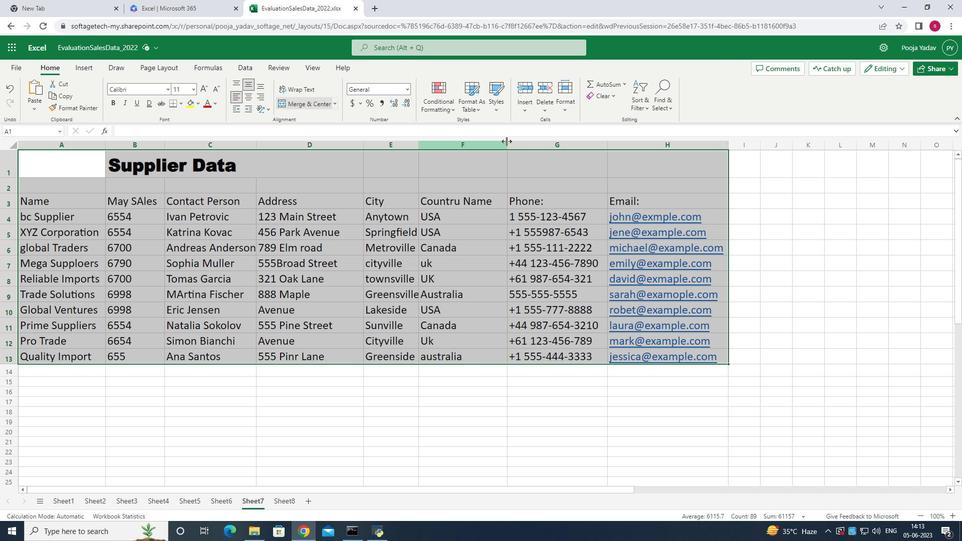 
Action: Mouse moved to (594, 143)
Screenshot: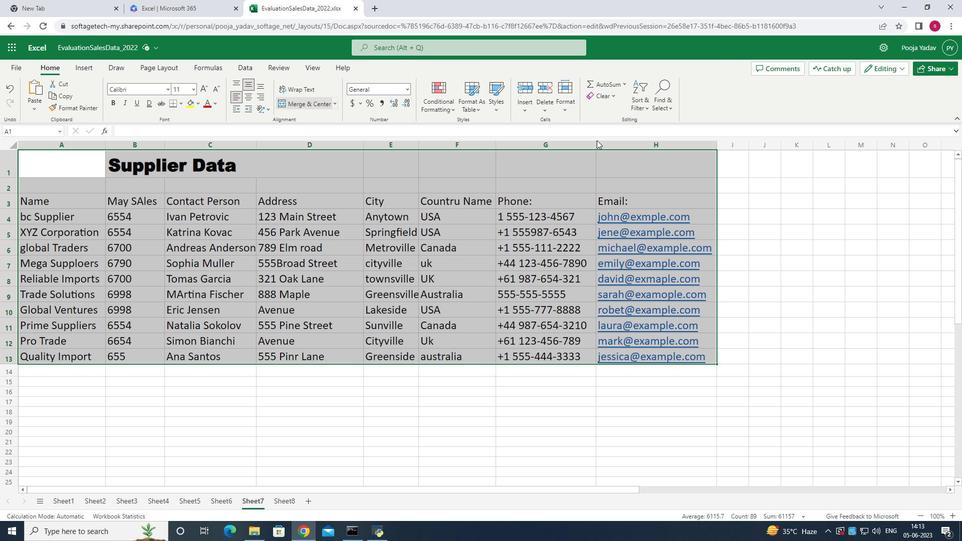 
Action: Mouse pressed left at (594, 143)
Screenshot: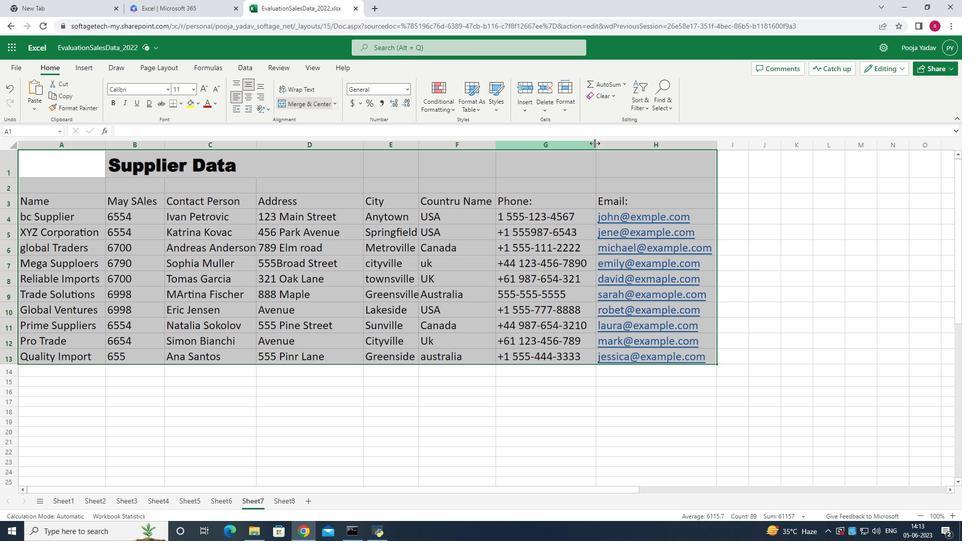 
Action: Mouse moved to (364, 141)
Screenshot: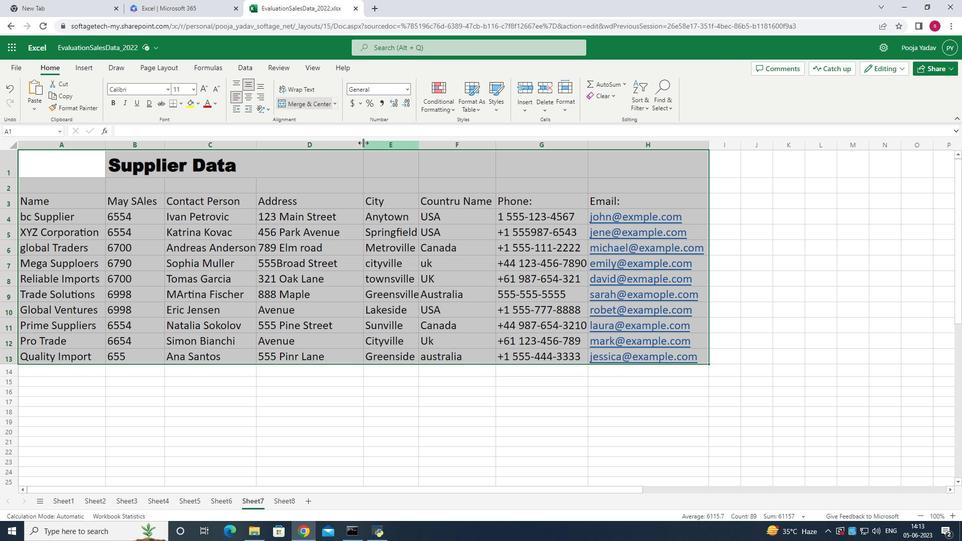 
Action: Mouse pressed left at (364, 141)
Screenshot: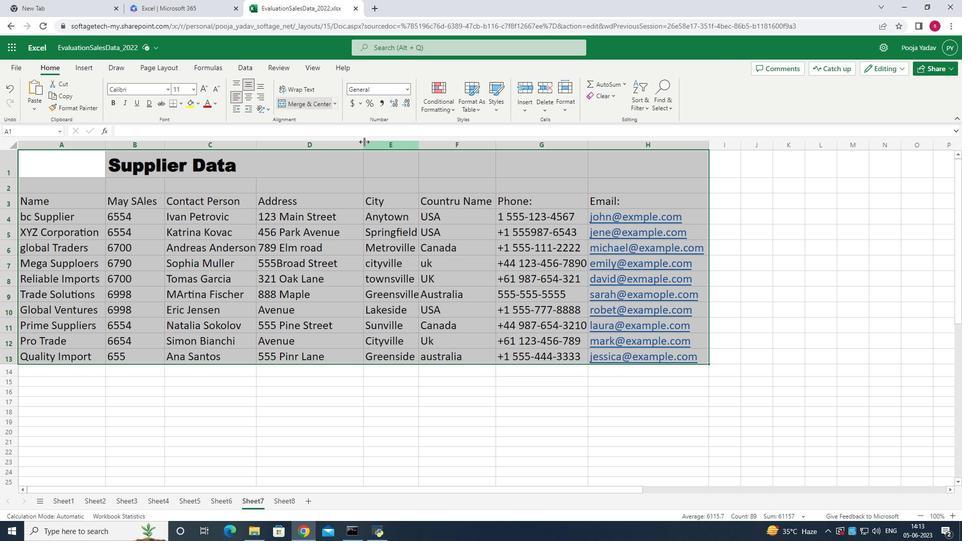 
Action: Mouse moved to (78, 397)
Screenshot: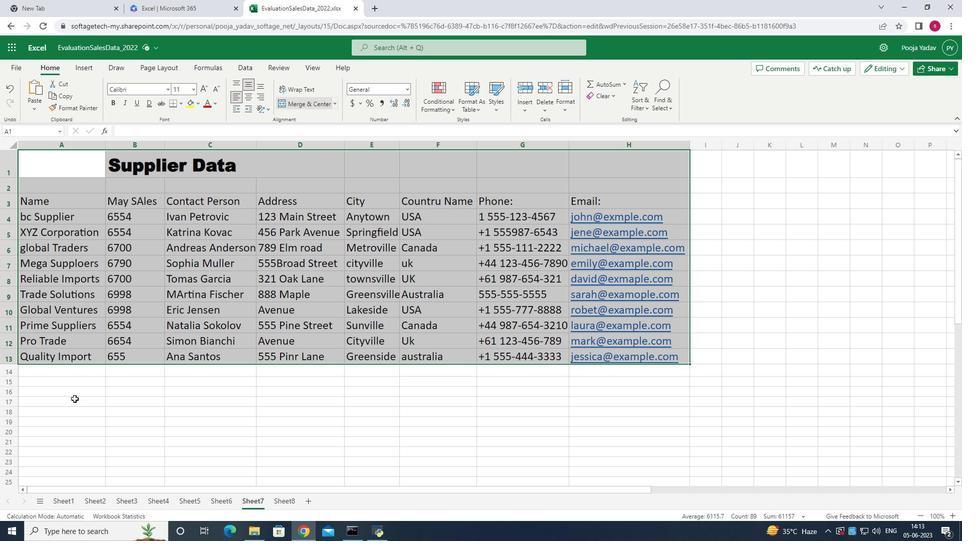 
Action: Mouse pressed left at (77, 398)
Screenshot: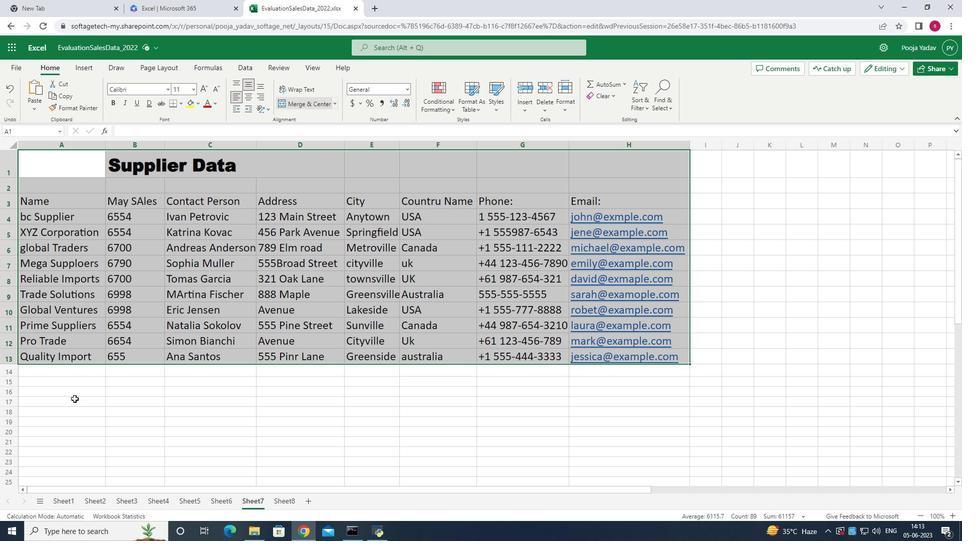 
Action: Mouse moved to (67, 182)
Screenshot: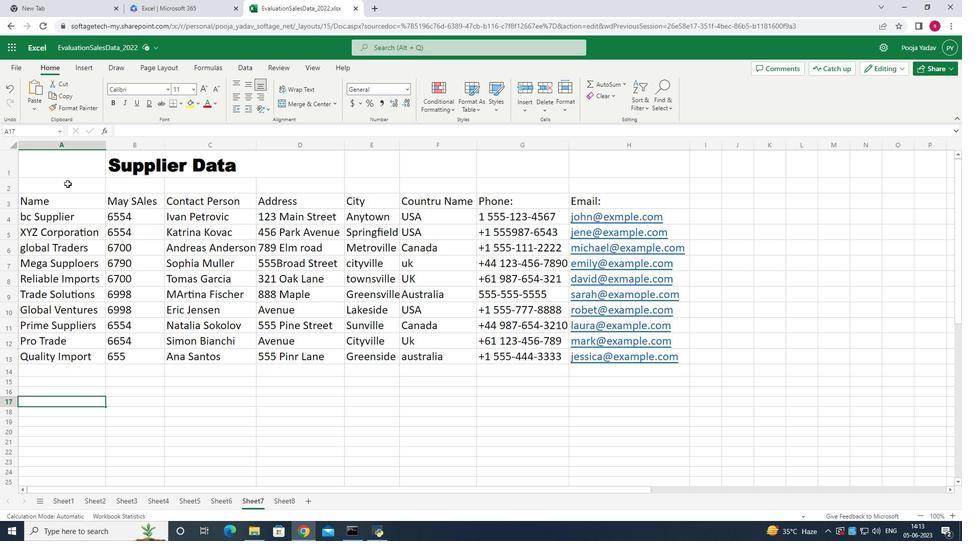 
Action: Mouse pressed left at (67, 182)
Screenshot: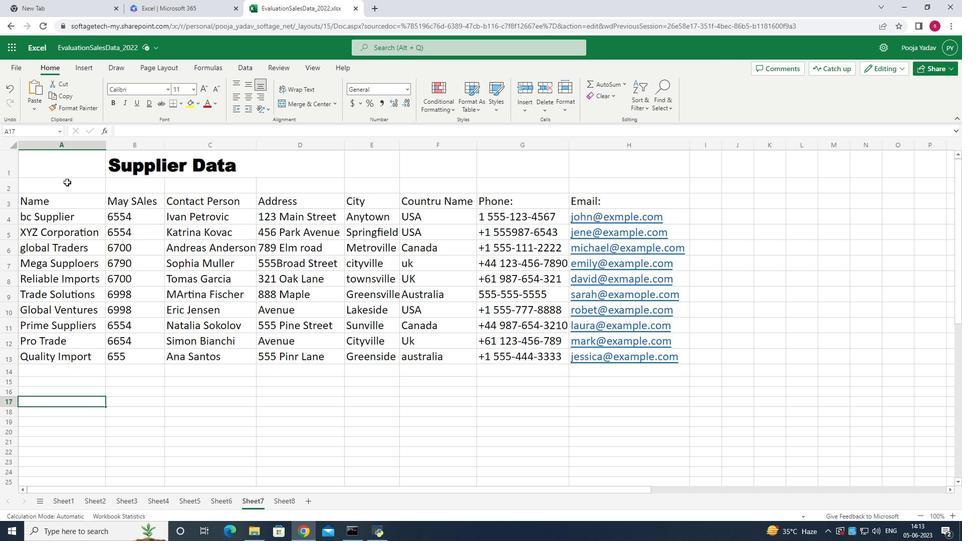 
Action: Mouse moved to (166, 86)
Screenshot: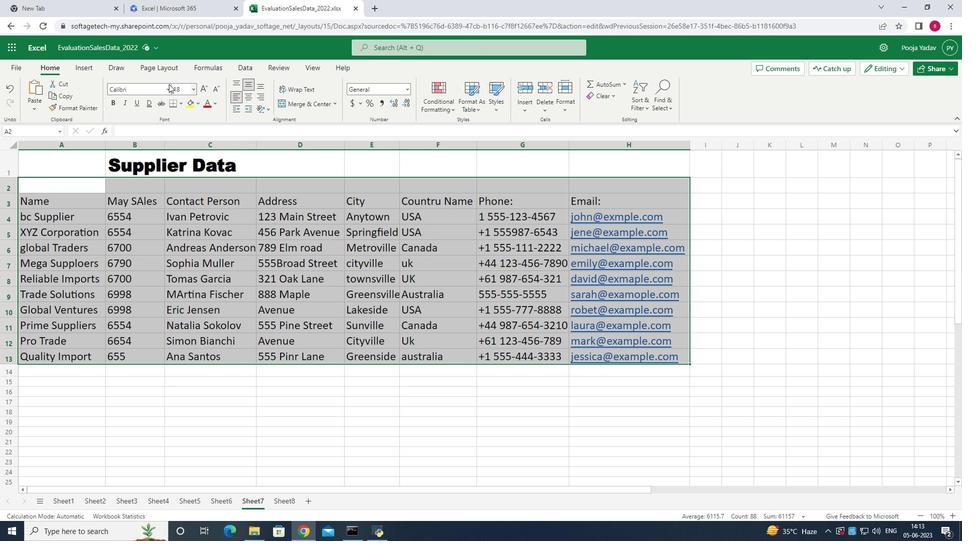 
Action: Mouse pressed left at (166, 86)
Screenshot: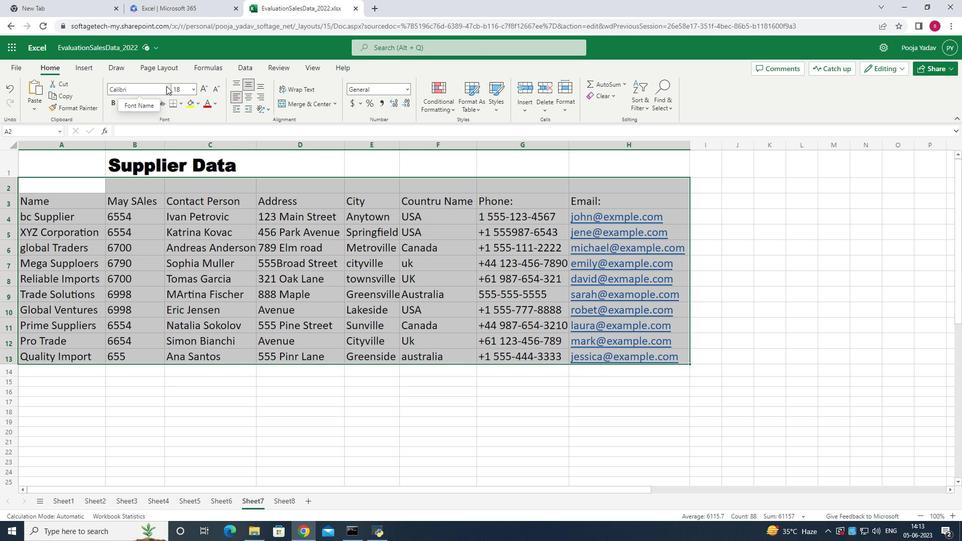 
Action: Mouse moved to (165, 171)
Screenshot: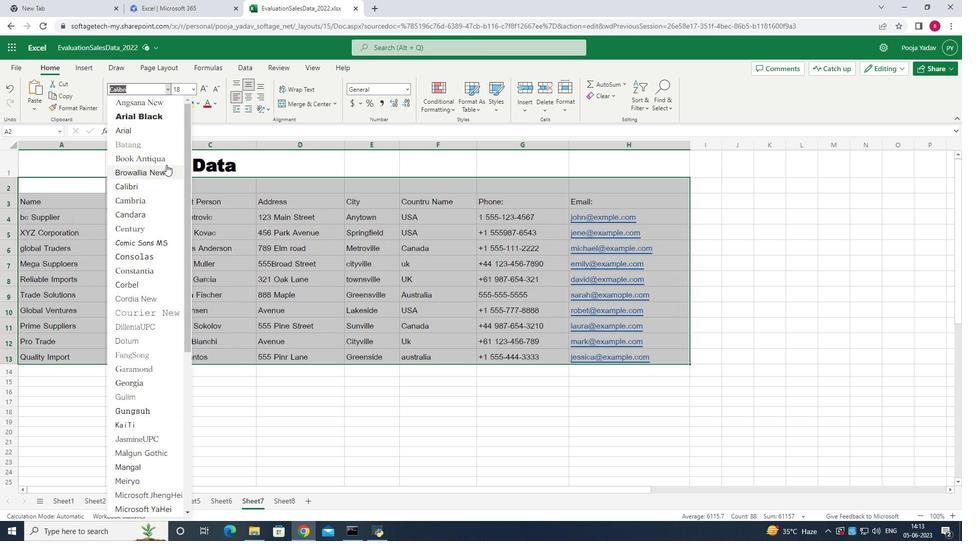 
Action: Mouse pressed left at (165, 171)
Screenshot: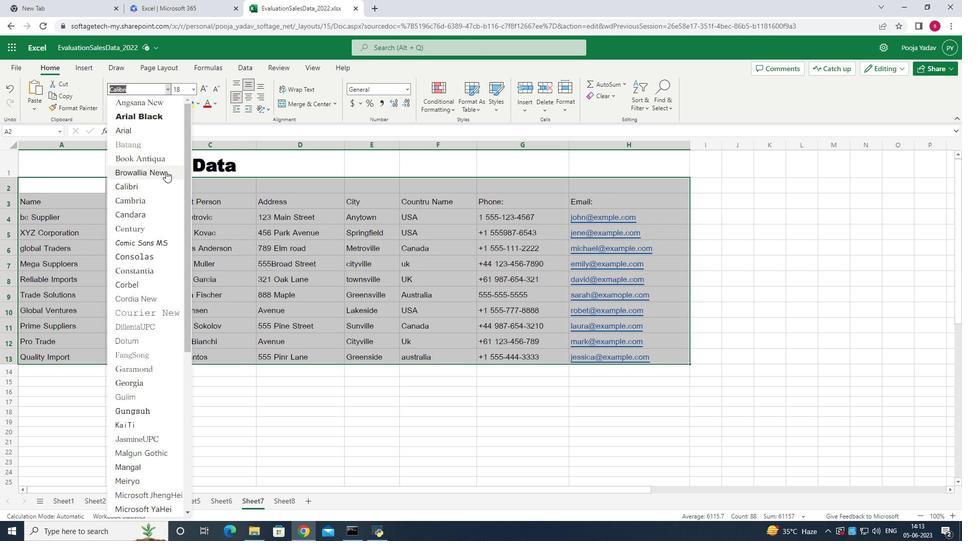 
Action: Mouse moved to (465, 426)
Screenshot: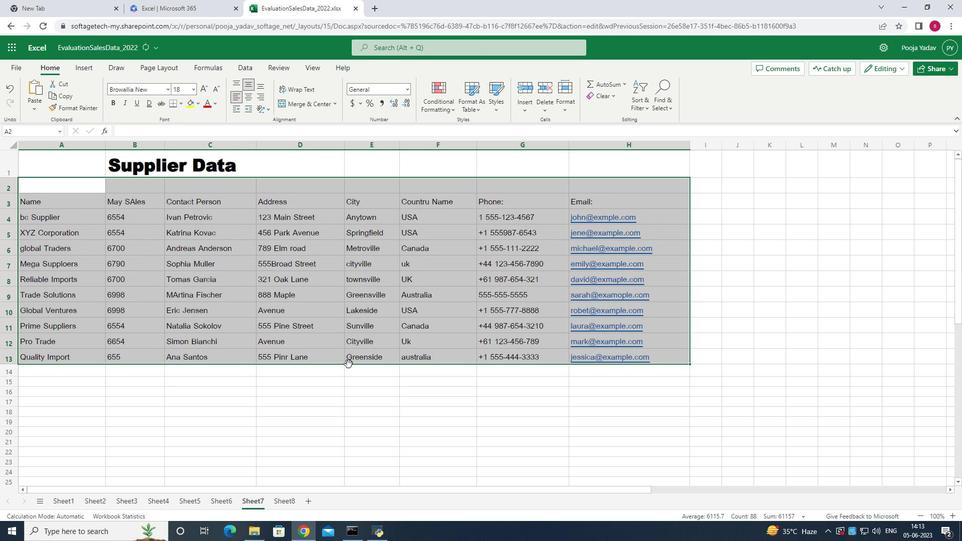 
Action: Mouse pressed left at (465, 426)
Screenshot: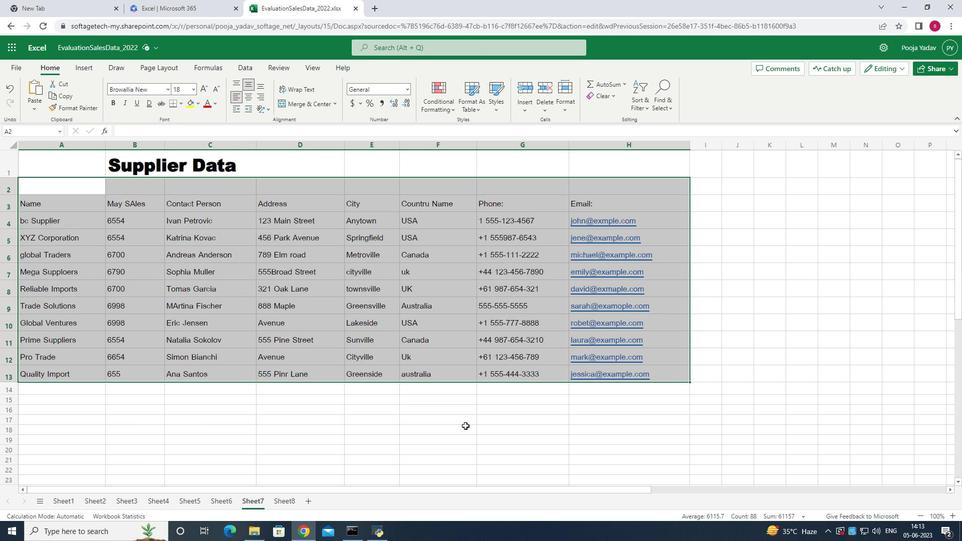 
Action: Mouse moved to (484, 182)
Screenshot: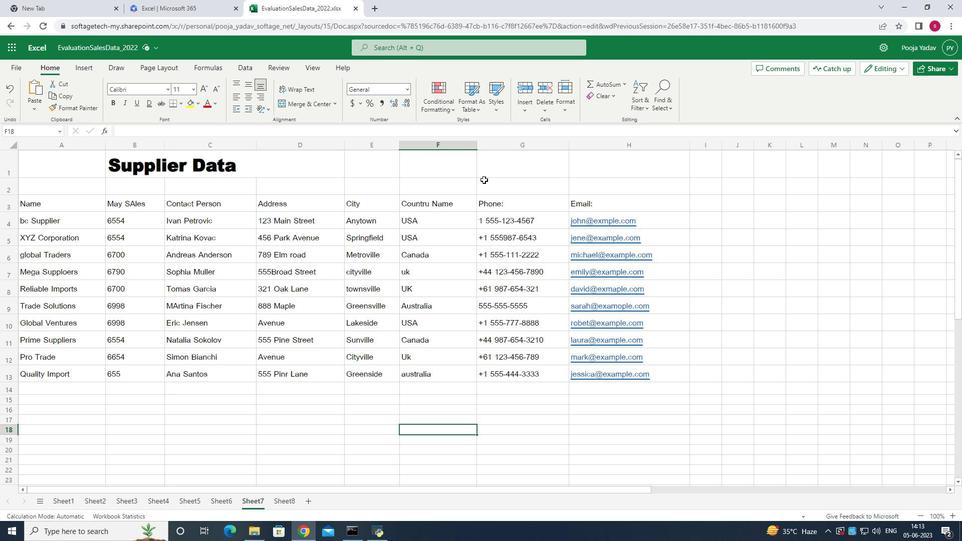 
